 Task: Assign Person0000000158 as Assignee of Child Issue ChildIssue0000000787 of Issue Issue0000000394 in Backlog  in Scrum Project Project0000000079 in Jira. Assign Person0000000158 as Assignee of Child Issue ChildIssue0000000788 of Issue Issue0000000394 in Backlog  in Scrum Project Project0000000079 in Jira. Assign Person0000000158 as Assignee of Child Issue ChildIssue0000000789 of Issue Issue0000000395 in Backlog  in Scrum Project Project0000000079 in Jira. Assign Person0000000158 as Assignee of Child Issue ChildIssue0000000790 of Issue Issue0000000395 in Backlog  in Scrum Project Project0000000079 in Jira. Assign Person0000000159 as Assignee of Child Issue ChildIssue0000000791 of Issue Issue0000000396 in Backlog  in Scrum Project Project0000000080 in Jira
Action: Mouse moved to (61, 221)
Screenshot: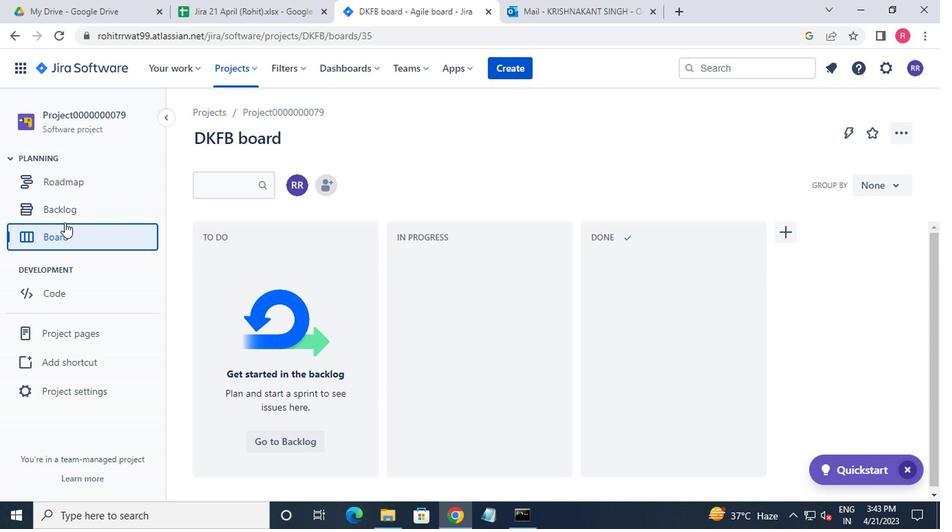 
Action: Mouse pressed left at (61, 221)
Screenshot: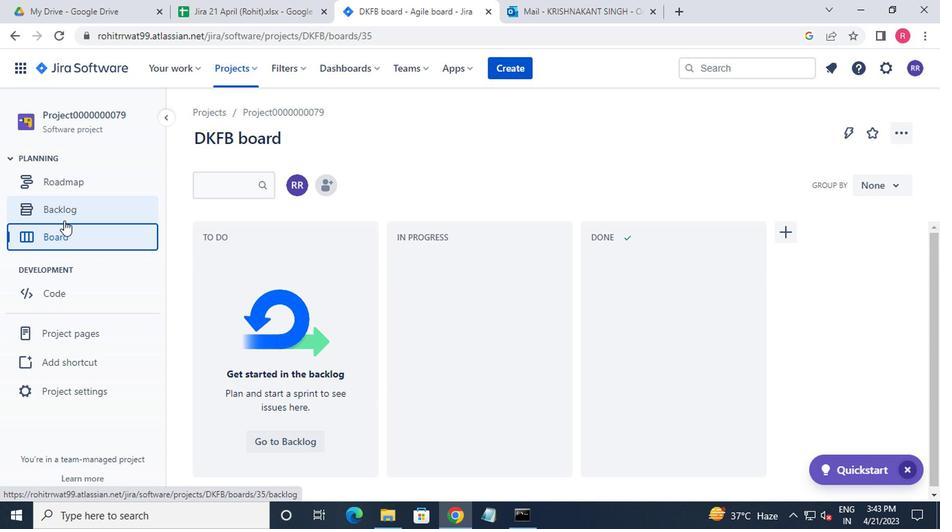 
Action: Mouse moved to (264, 282)
Screenshot: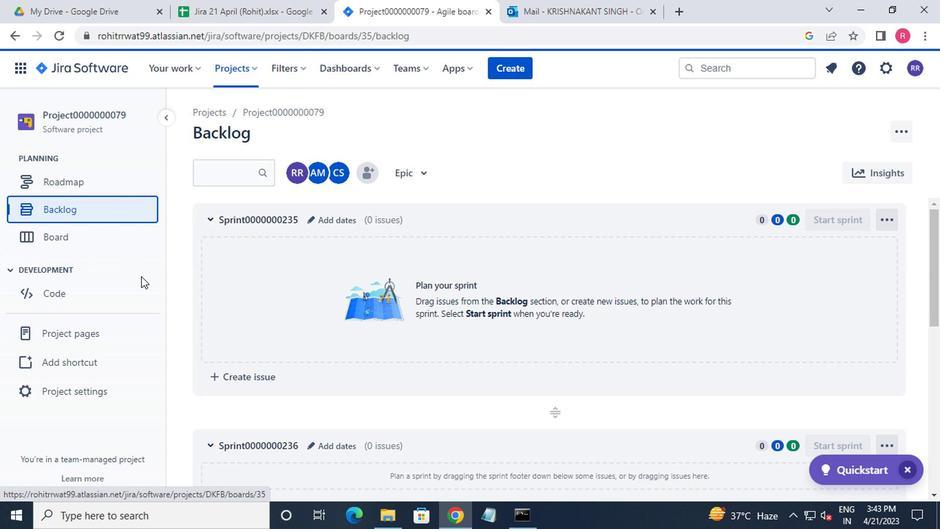 
Action: Mouse scrolled (264, 282) with delta (0, 0)
Screenshot: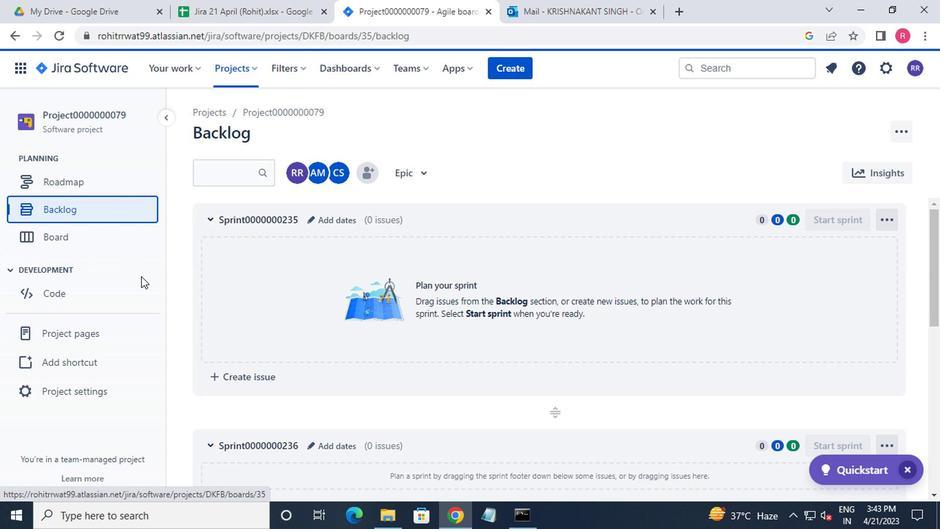 
Action: Mouse moved to (267, 284)
Screenshot: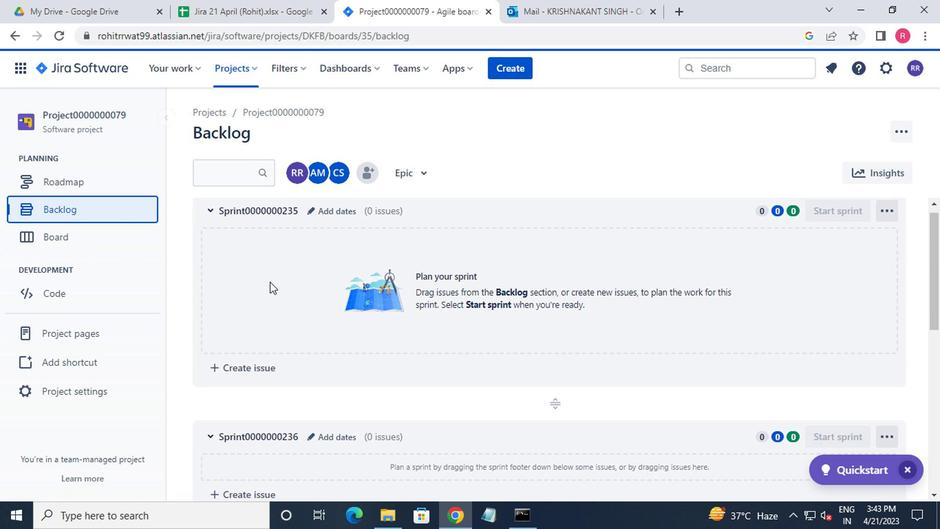 
Action: Mouse scrolled (267, 284) with delta (0, 0)
Screenshot: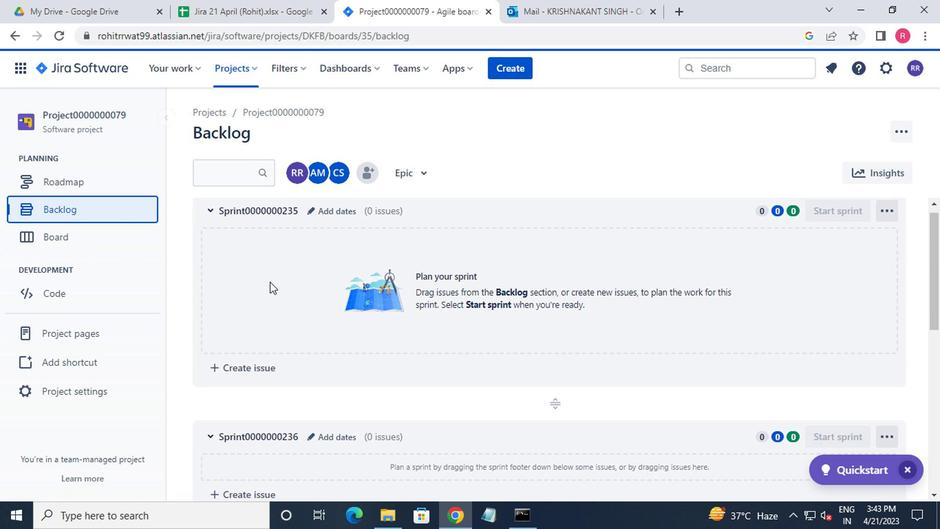 
Action: Mouse moved to (270, 289)
Screenshot: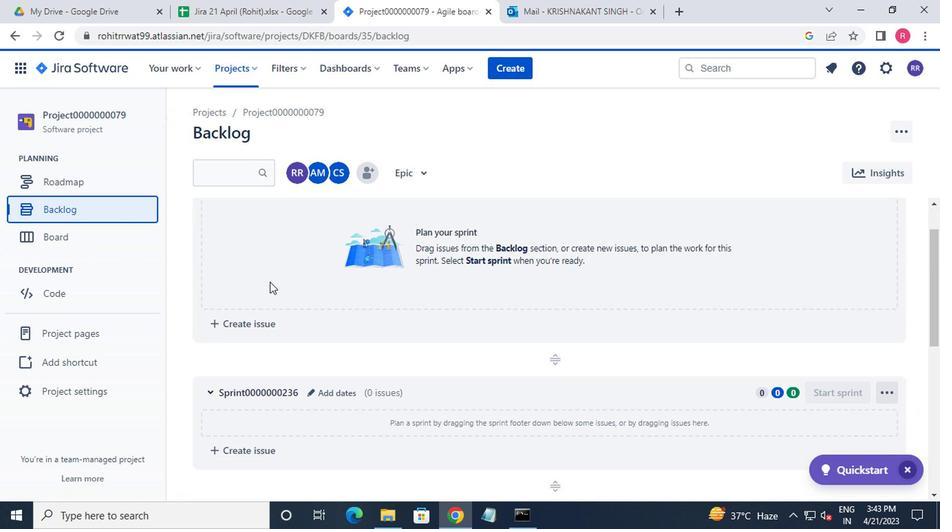 
Action: Mouse scrolled (270, 288) with delta (0, 0)
Screenshot: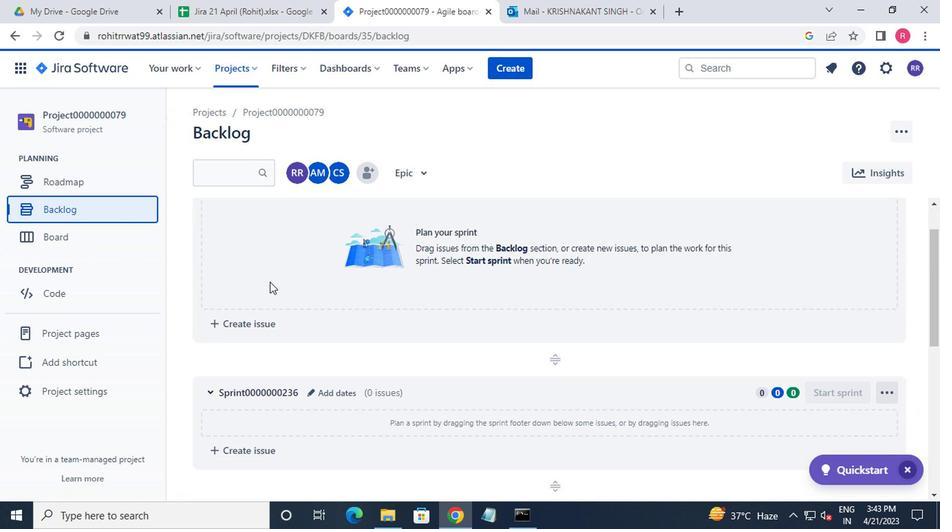 
Action: Mouse moved to (273, 294)
Screenshot: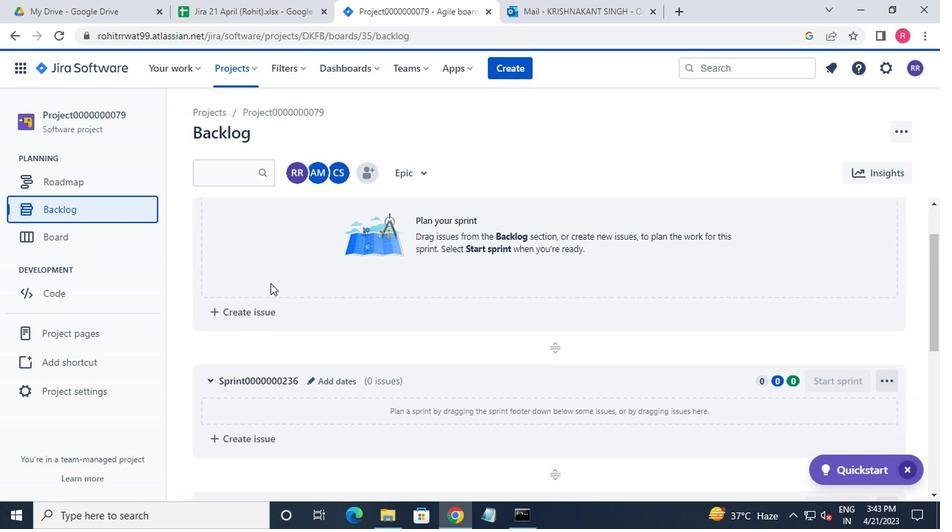 
Action: Mouse scrolled (273, 293) with delta (0, 0)
Screenshot: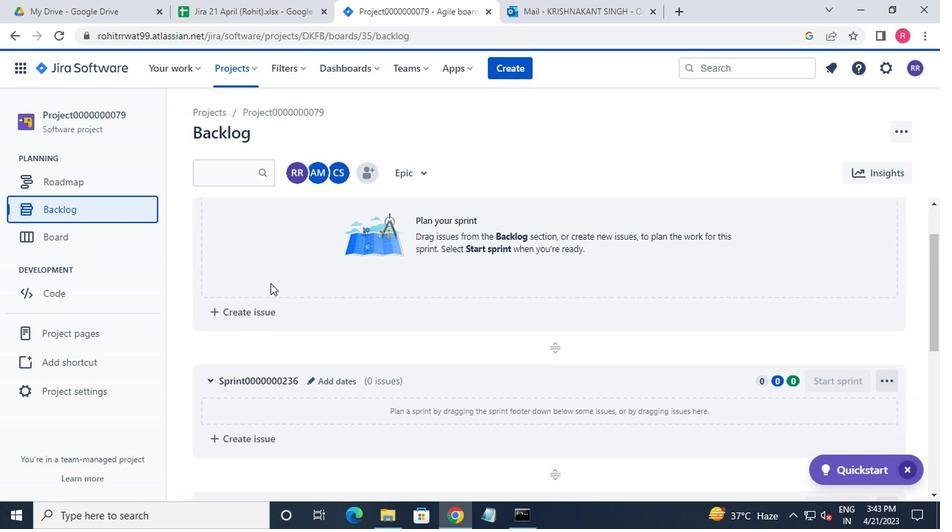 
Action: Mouse moved to (276, 296)
Screenshot: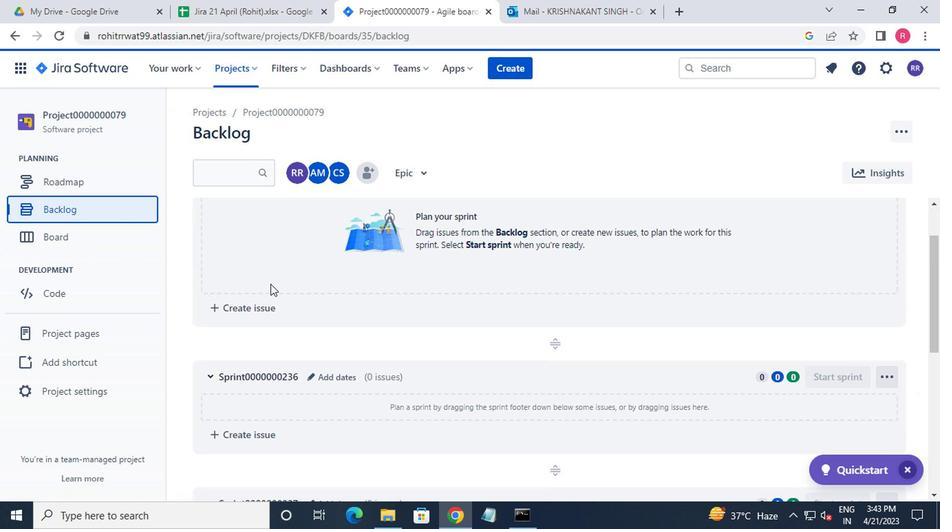 
Action: Mouse scrolled (276, 296) with delta (0, 0)
Screenshot: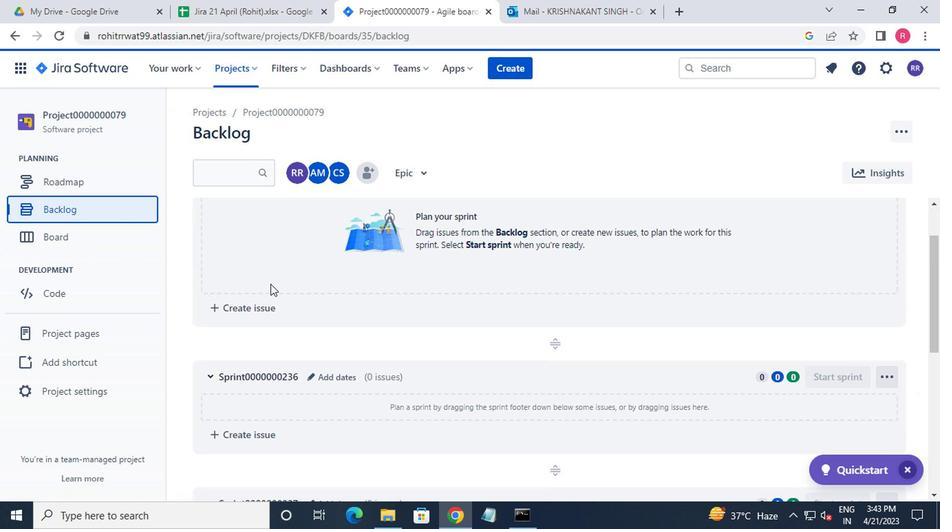 
Action: Mouse moved to (280, 301)
Screenshot: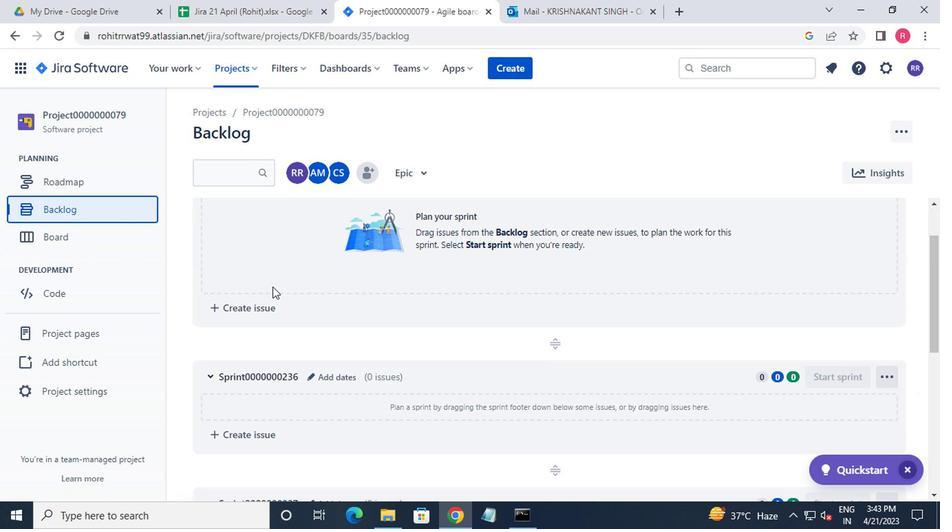 
Action: Mouse scrolled (280, 301) with delta (0, 0)
Screenshot: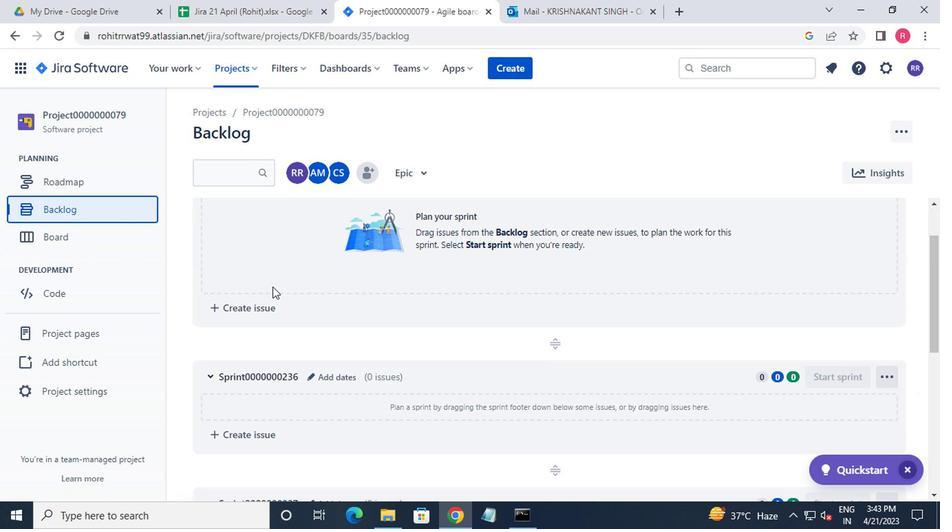 
Action: Mouse moved to (455, 396)
Screenshot: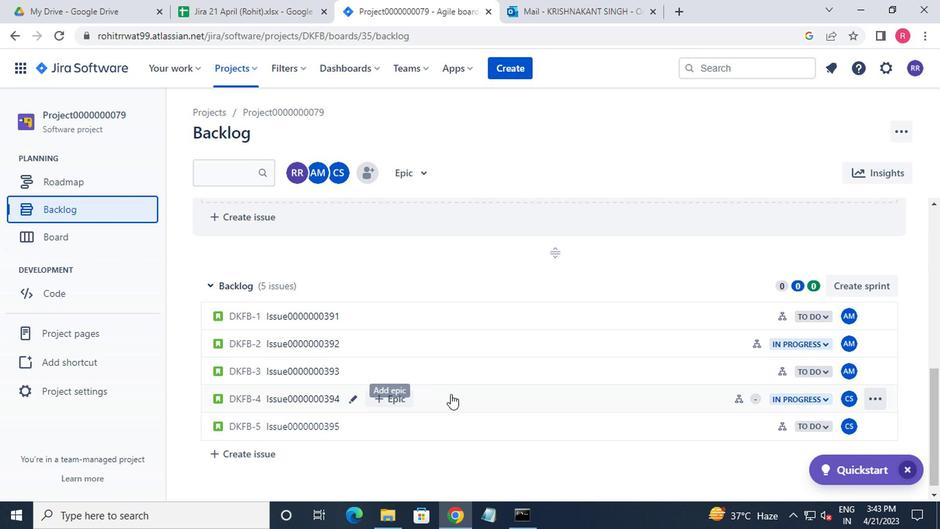 
Action: Mouse pressed left at (455, 396)
Screenshot: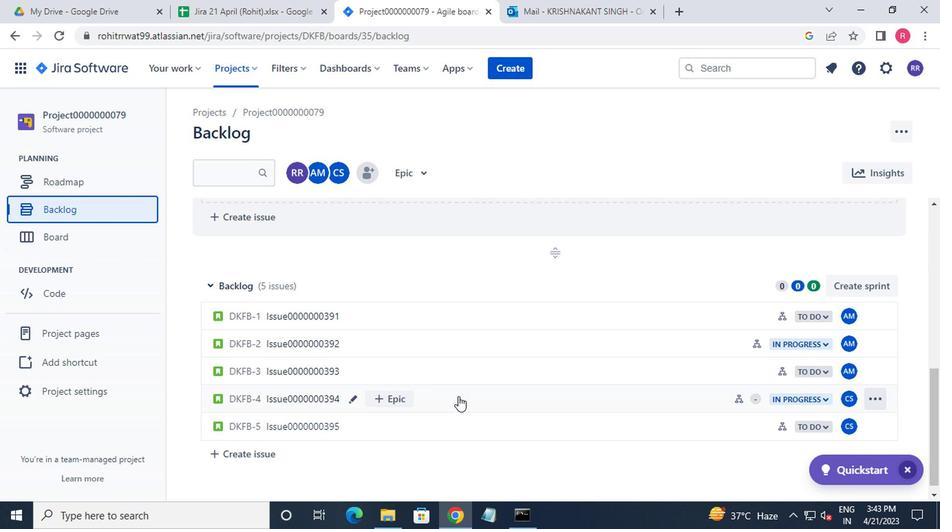
Action: Mouse moved to (698, 277)
Screenshot: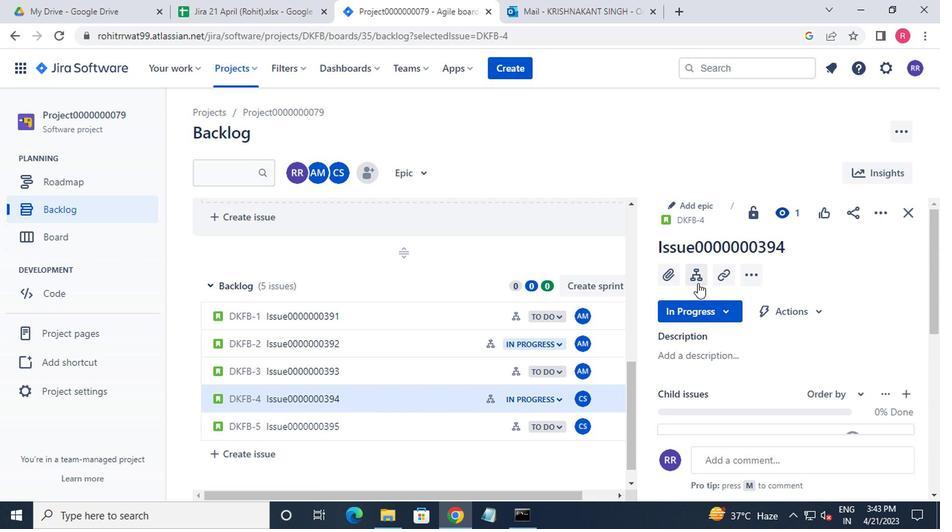 
Action: Mouse pressed left at (698, 277)
Screenshot: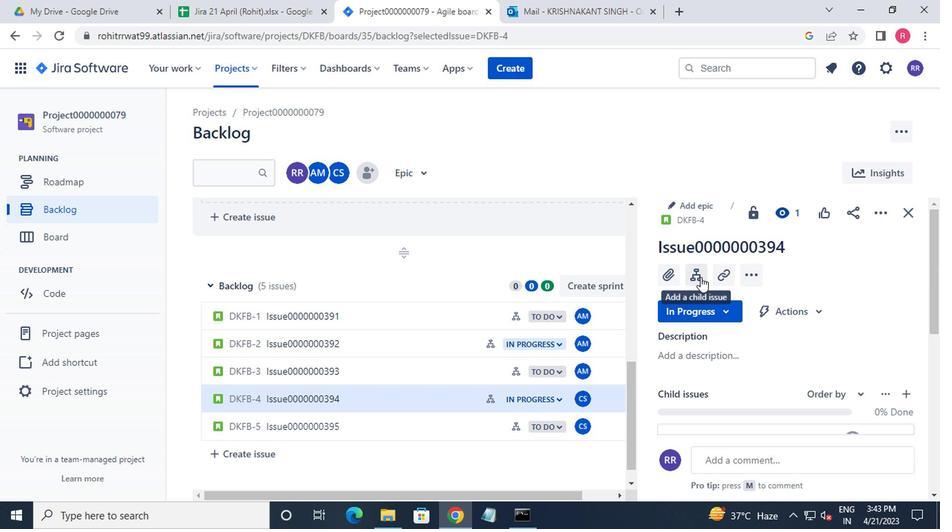 
Action: Mouse moved to (855, 279)
Screenshot: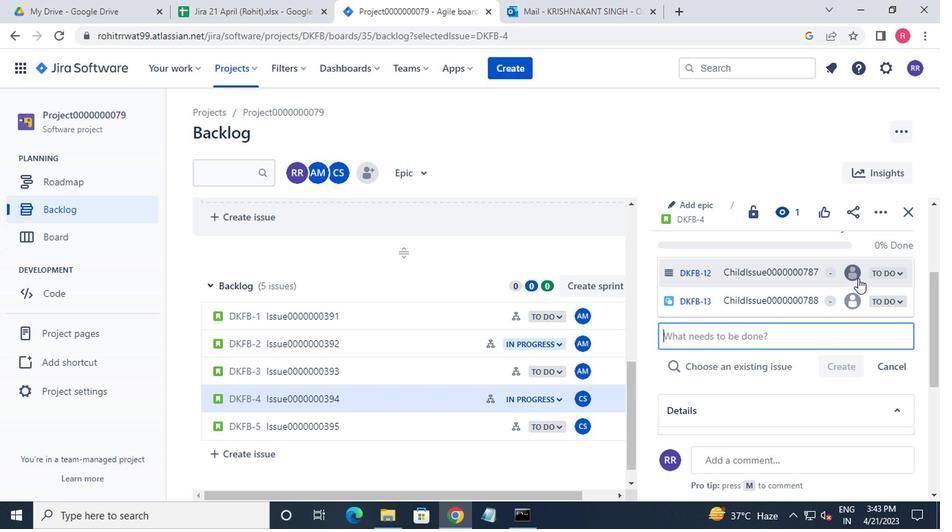 
Action: Mouse pressed left at (855, 279)
Screenshot: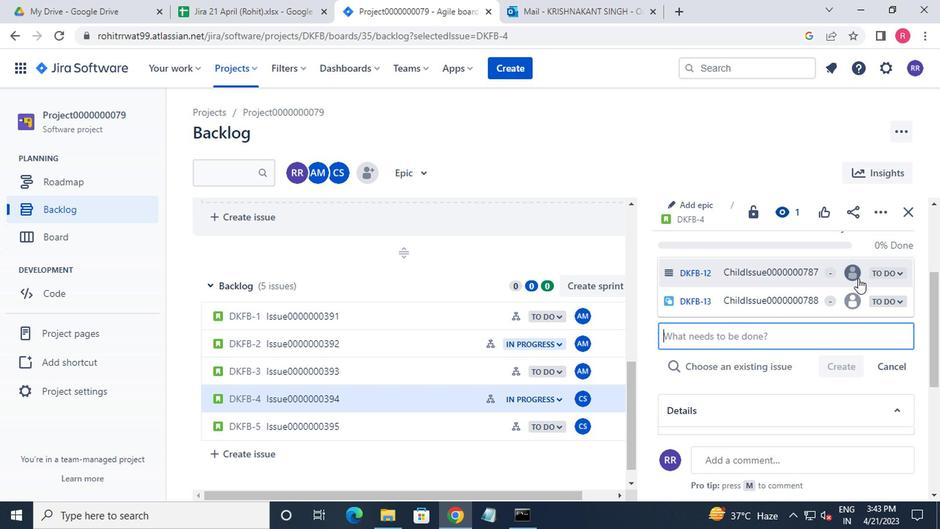 
Action: Mouse moved to (745, 323)
Screenshot: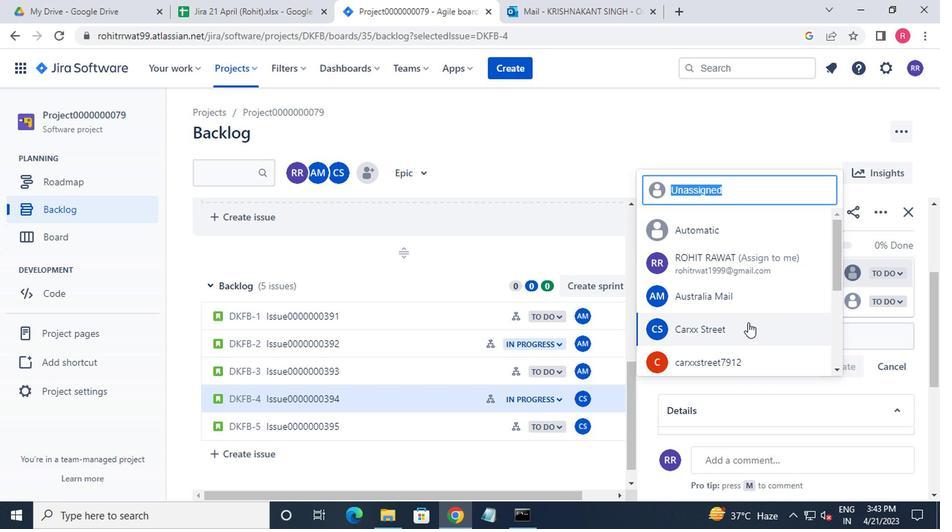 
Action: Mouse pressed left at (745, 323)
Screenshot: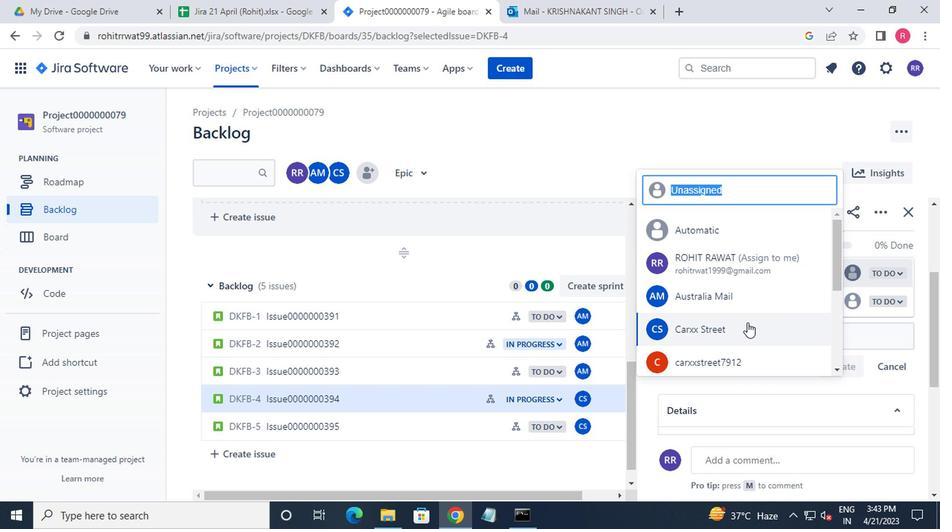 
Action: Mouse moved to (844, 303)
Screenshot: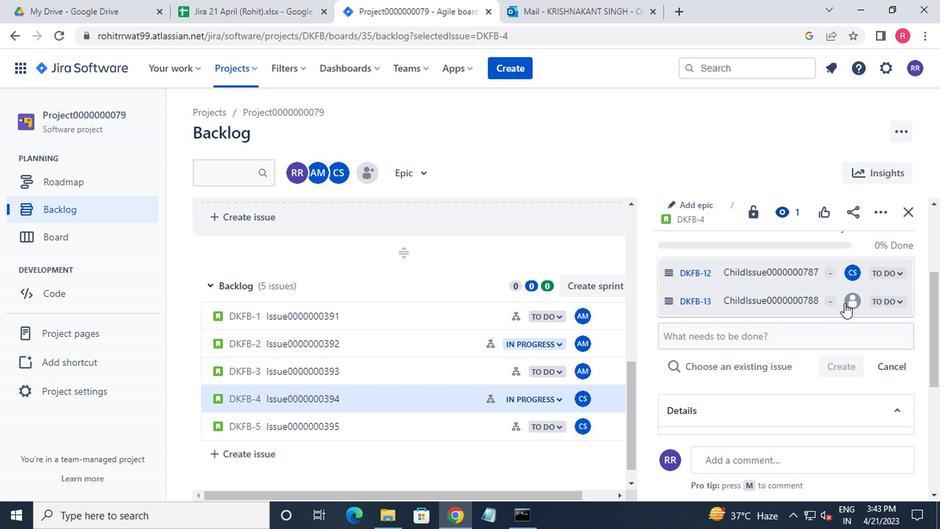 
Action: Mouse pressed left at (844, 303)
Screenshot: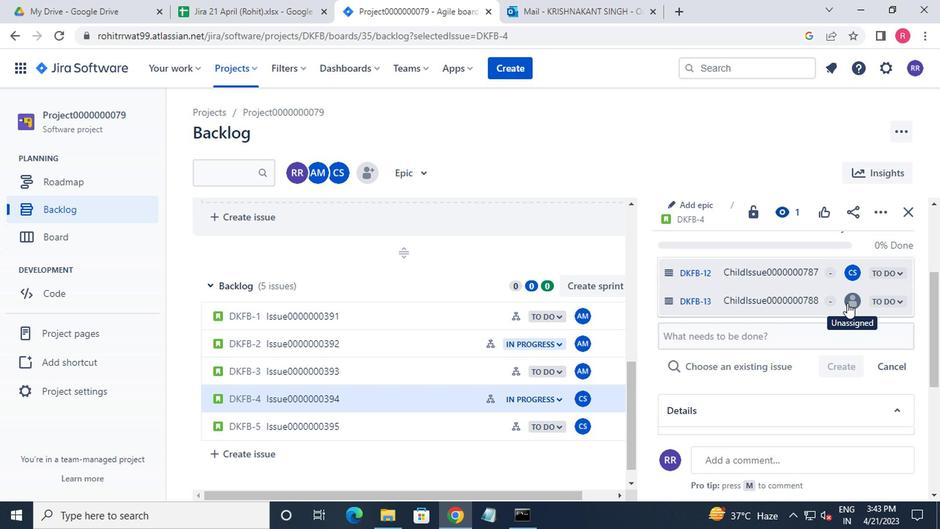 
Action: Mouse moved to (736, 353)
Screenshot: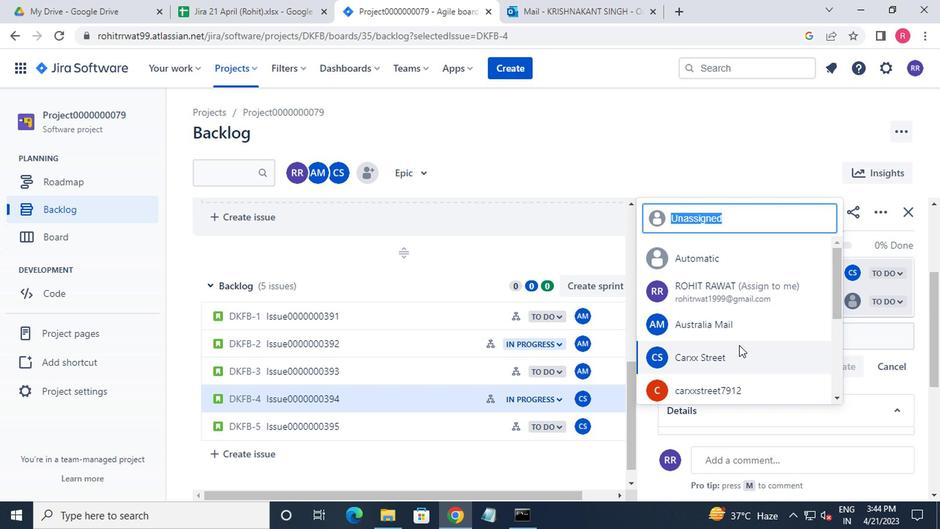 
Action: Mouse pressed left at (736, 353)
Screenshot: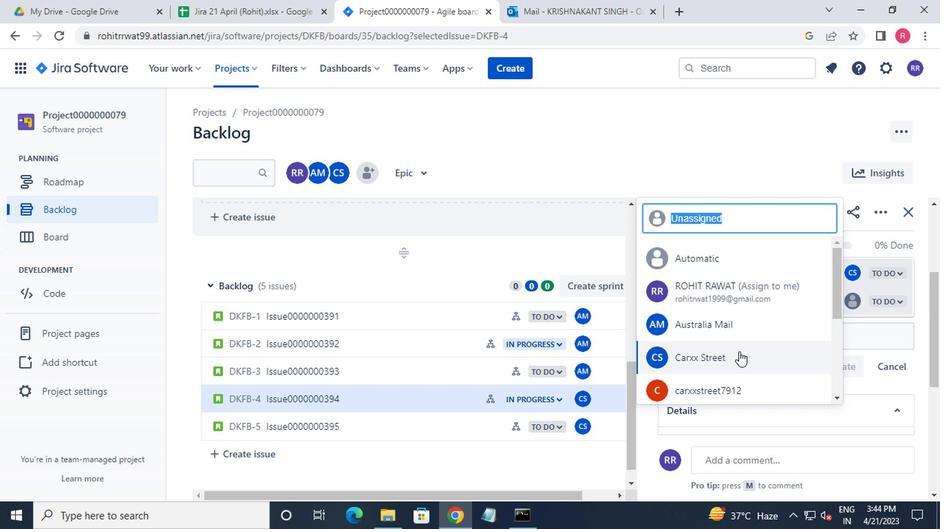 
Action: Mouse moved to (439, 421)
Screenshot: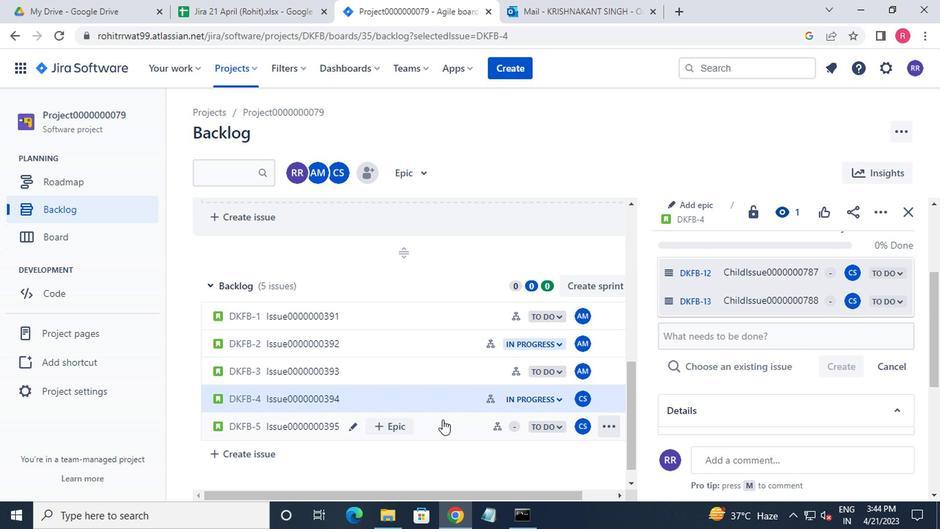 
Action: Mouse pressed left at (439, 421)
Screenshot: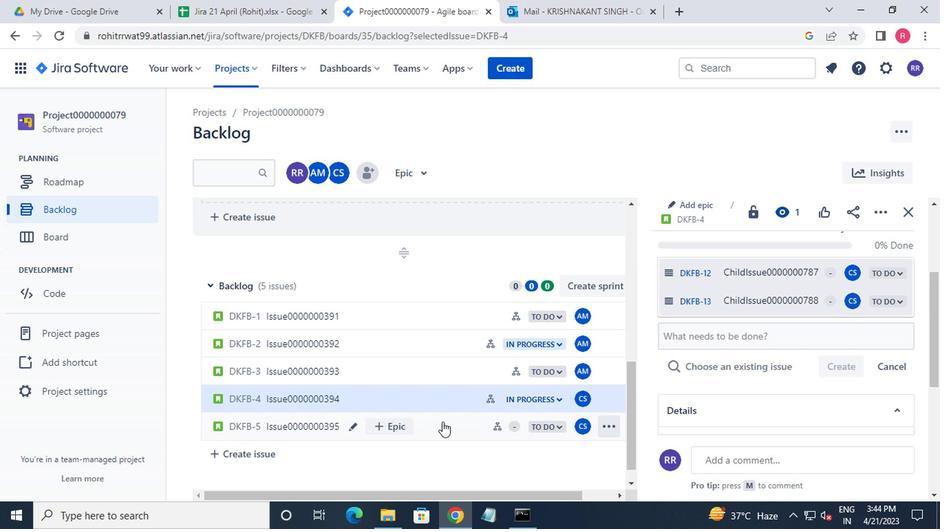 
Action: Mouse moved to (694, 285)
Screenshot: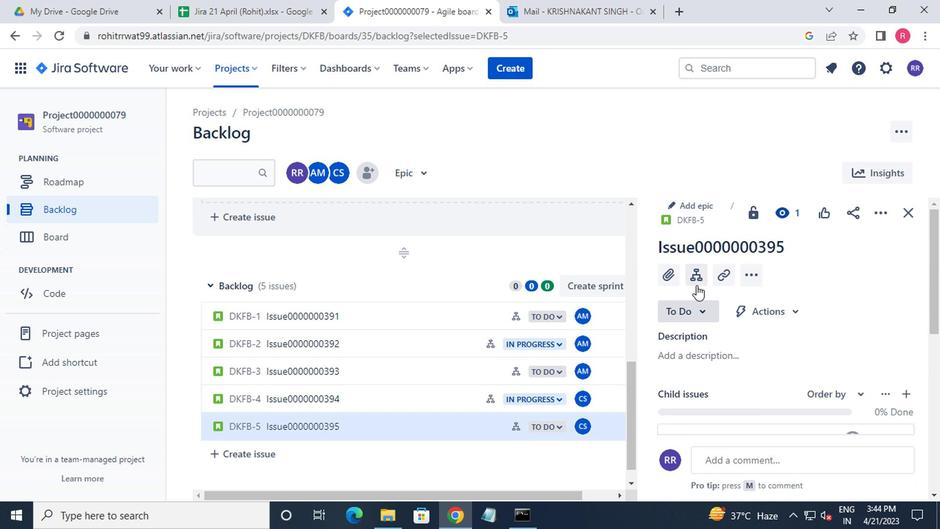 
Action: Mouse pressed left at (694, 285)
Screenshot: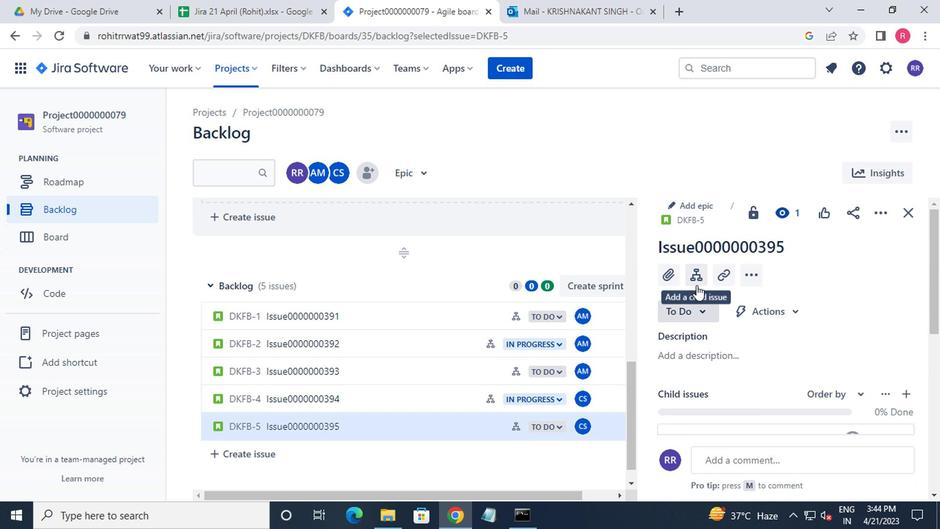 
Action: Mouse moved to (853, 275)
Screenshot: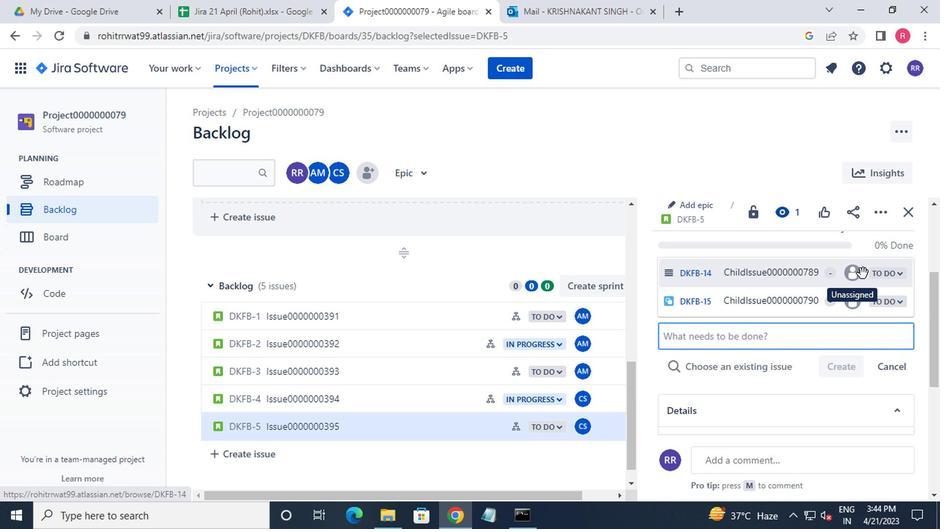 
Action: Mouse pressed left at (853, 275)
Screenshot: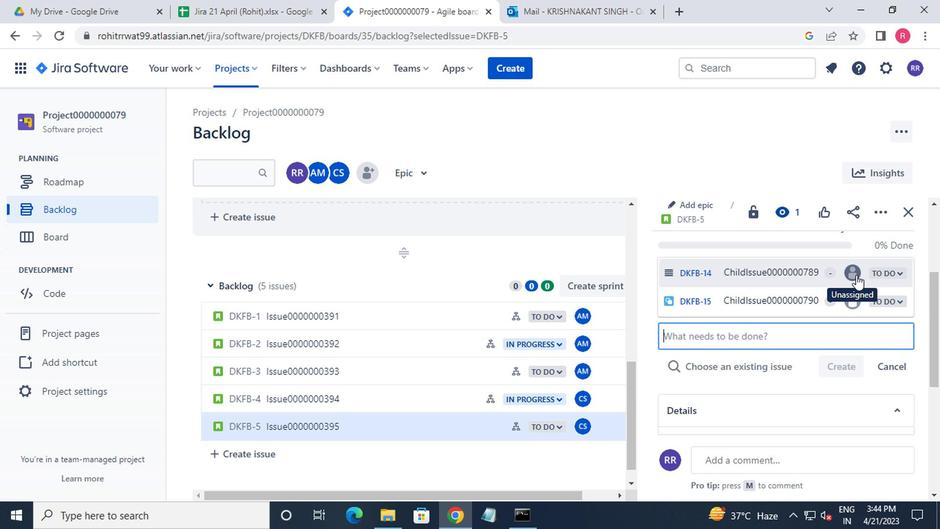 
Action: Mouse moved to (755, 332)
Screenshot: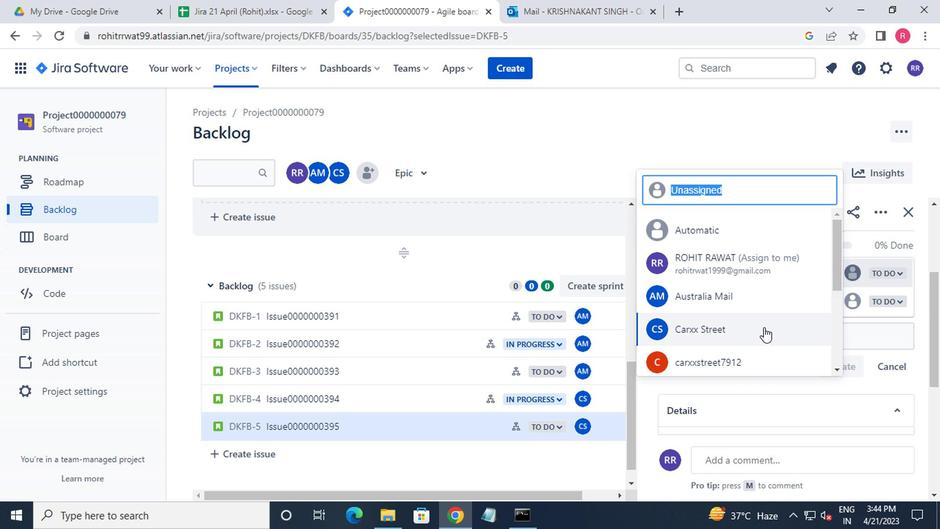 
Action: Mouse pressed left at (755, 332)
Screenshot: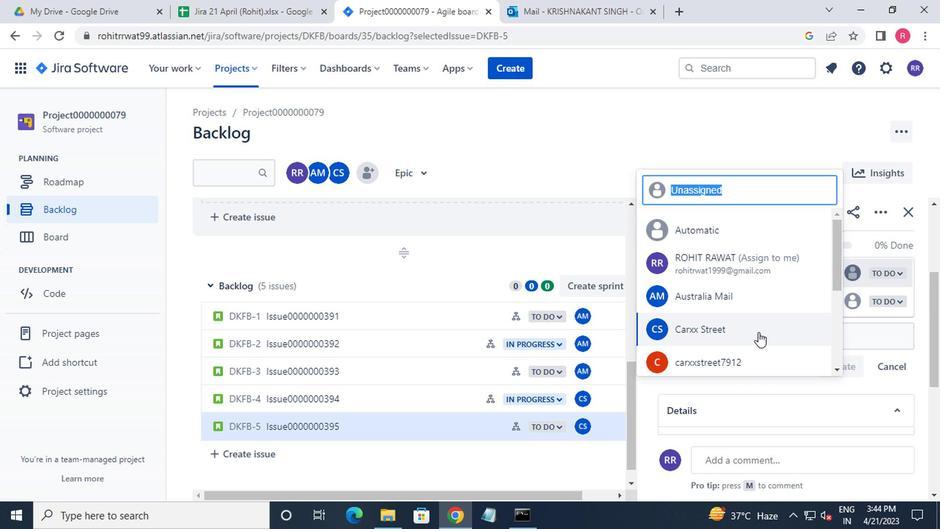 
Action: Mouse moved to (856, 308)
Screenshot: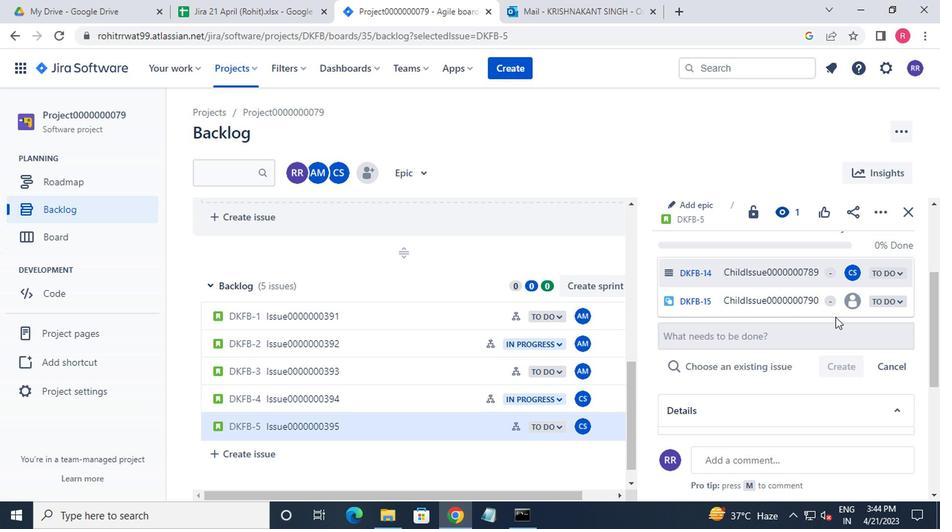 
Action: Mouse pressed left at (856, 308)
Screenshot: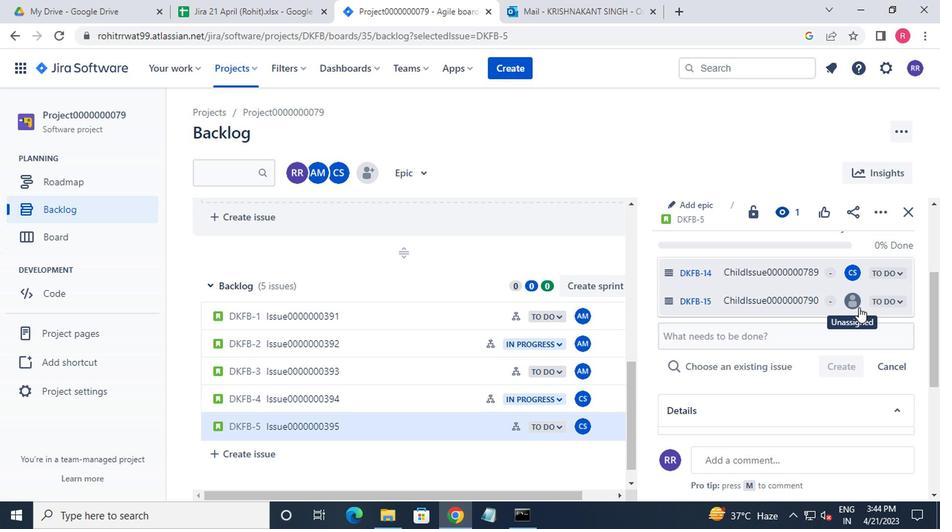 
Action: Mouse moved to (738, 356)
Screenshot: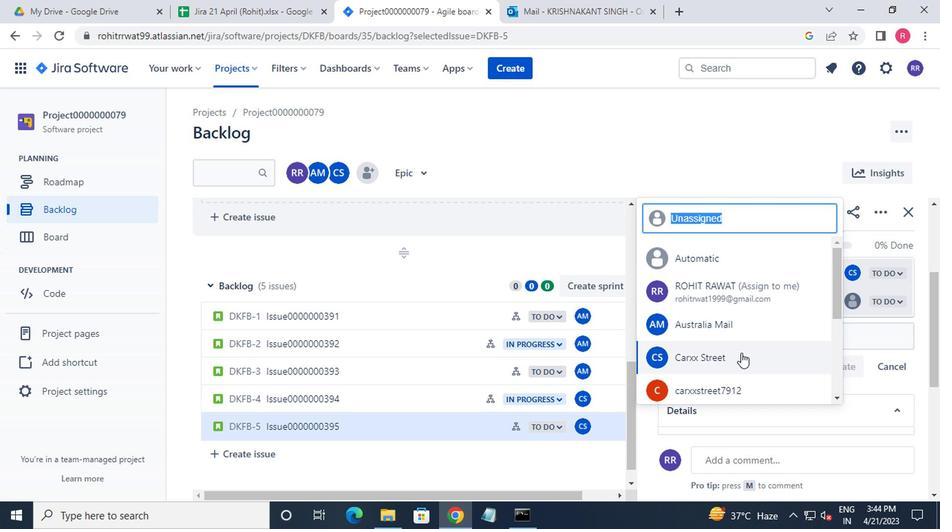 
Action: Mouse pressed left at (738, 356)
Screenshot: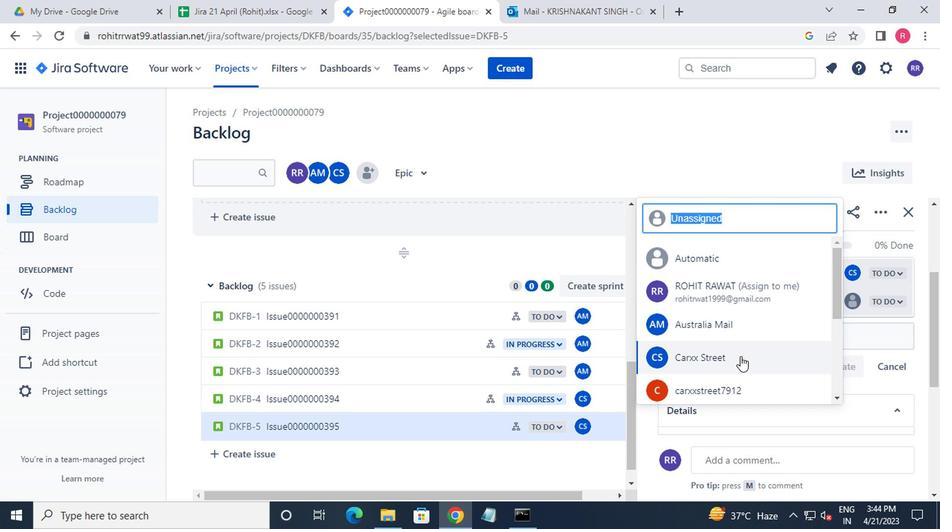 
Action: Mouse moved to (239, 73)
Screenshot: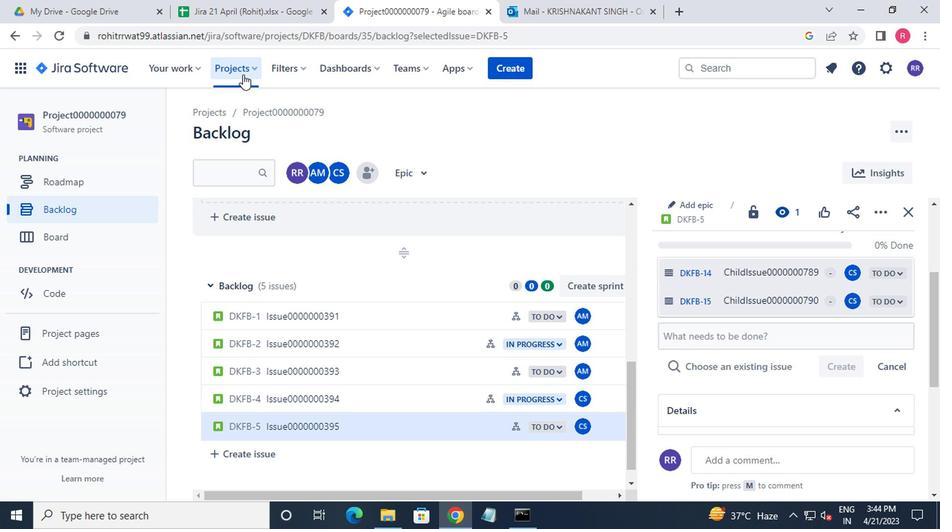 
Action: Mouse pressed left at (239, 73)
Screenshot: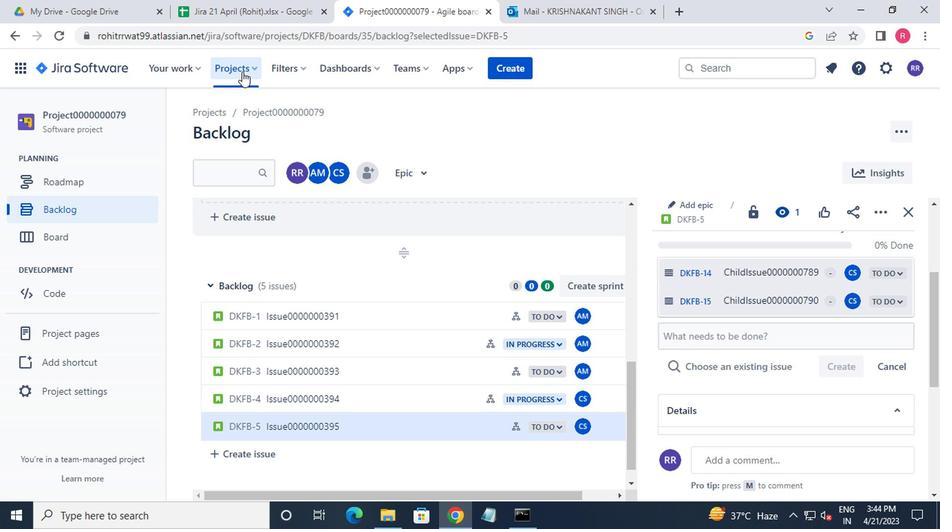 
Action: Mouse moved to (285, 155)
Screenshot: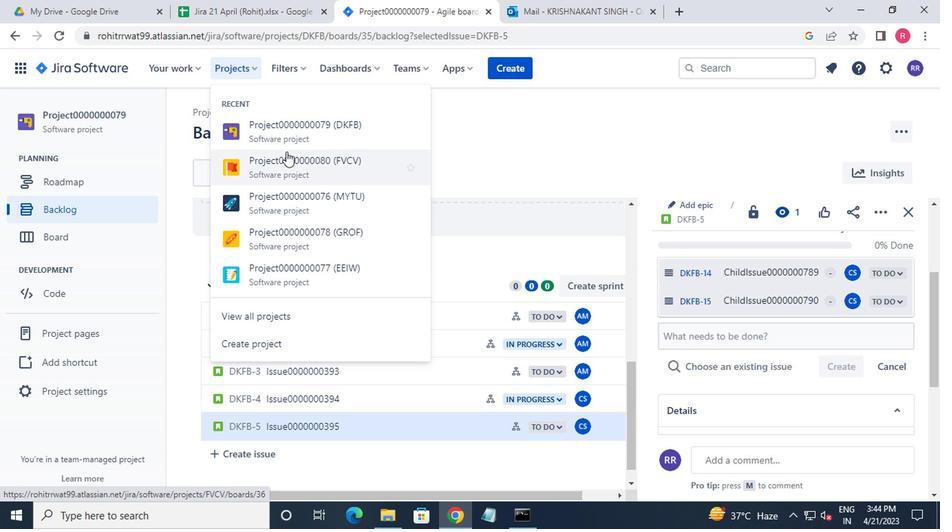 
Action: Mouse pressed left at (285, 155)
Screenshot: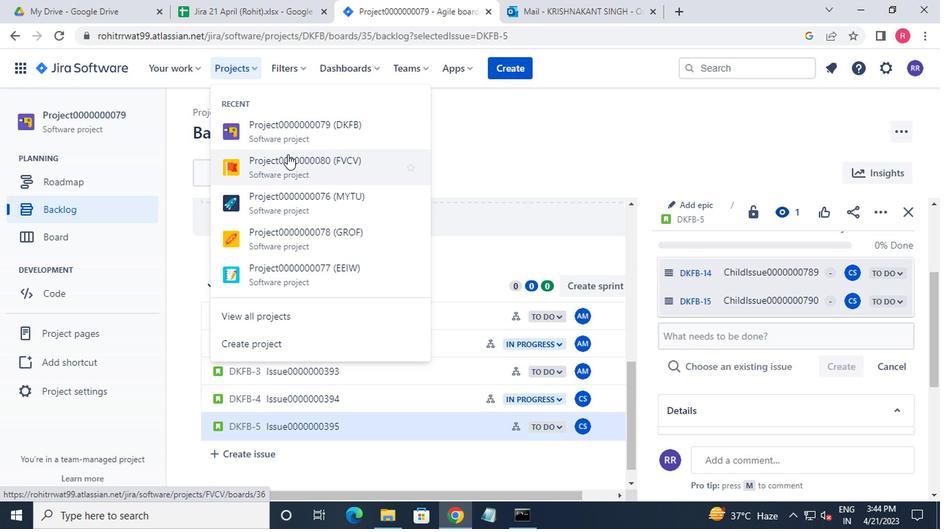 
Action: Mouse moved to (111, 205)
Screenshot: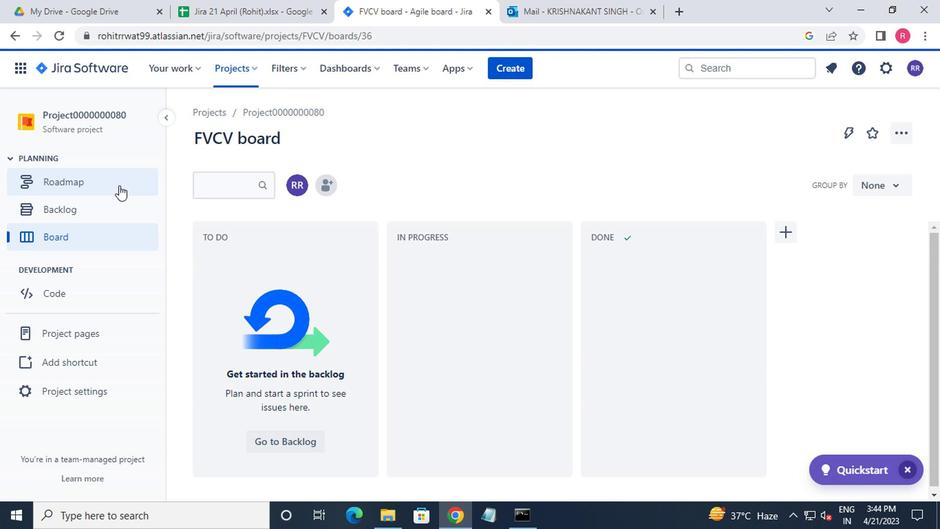 
Action: Mouse pressed left at (111, 205)
Screenshot: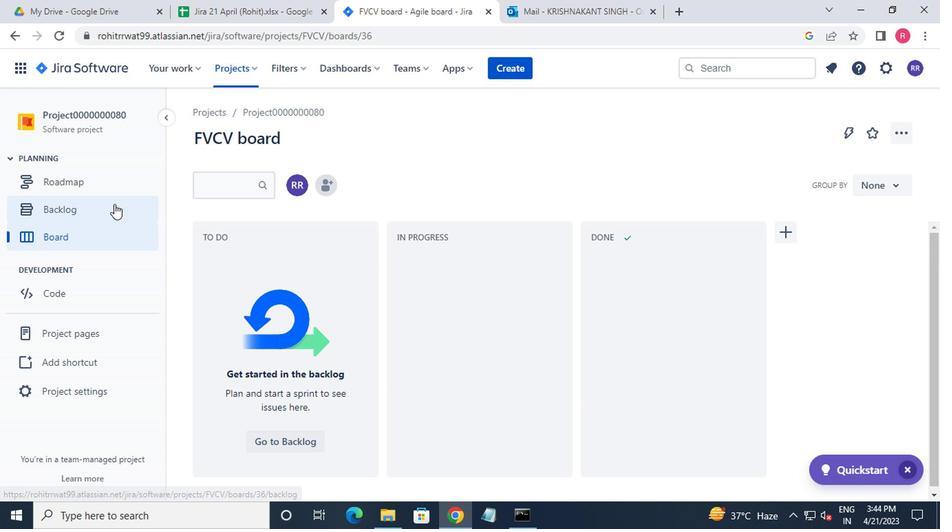 
Action: Mouse moved to (315, 248)
Screenshot: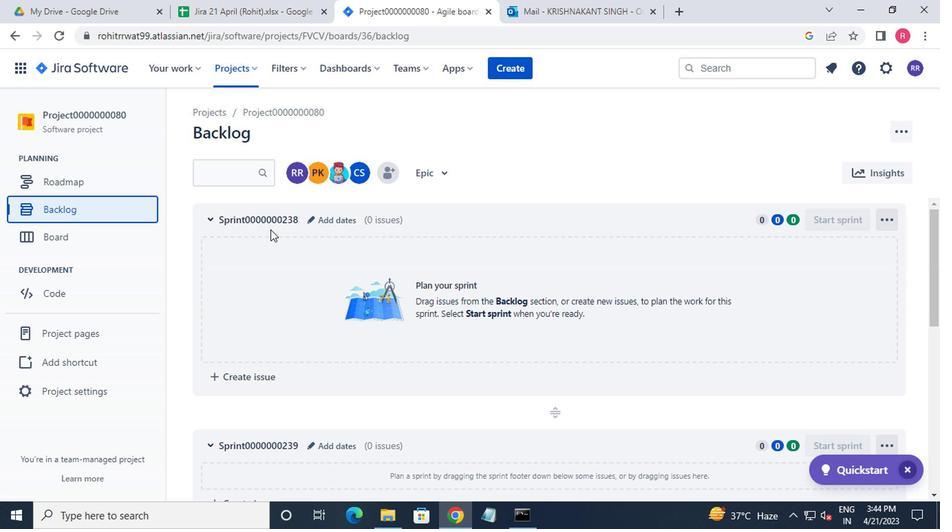 
Action: Mouse scrolled (315, 248) with delta (0, 0)
Screenshot: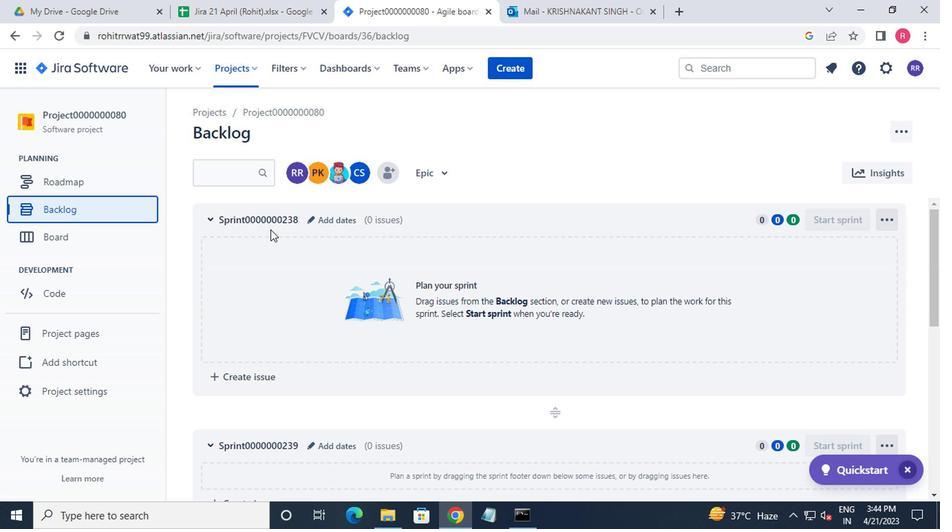 
Action: Mouse moved to (350, 257)
Screenshot: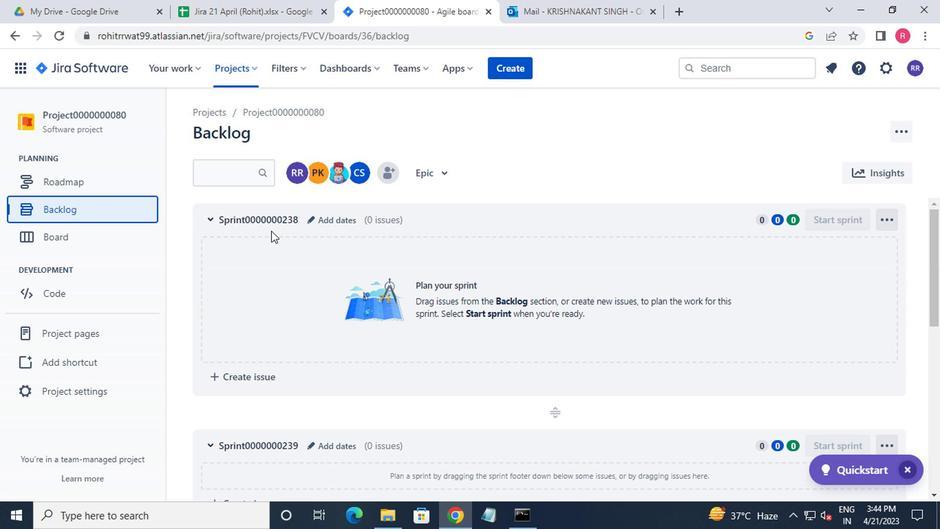 
Action: Mouse scrolled (350, 256) with delta (0, 0)
Screenshot: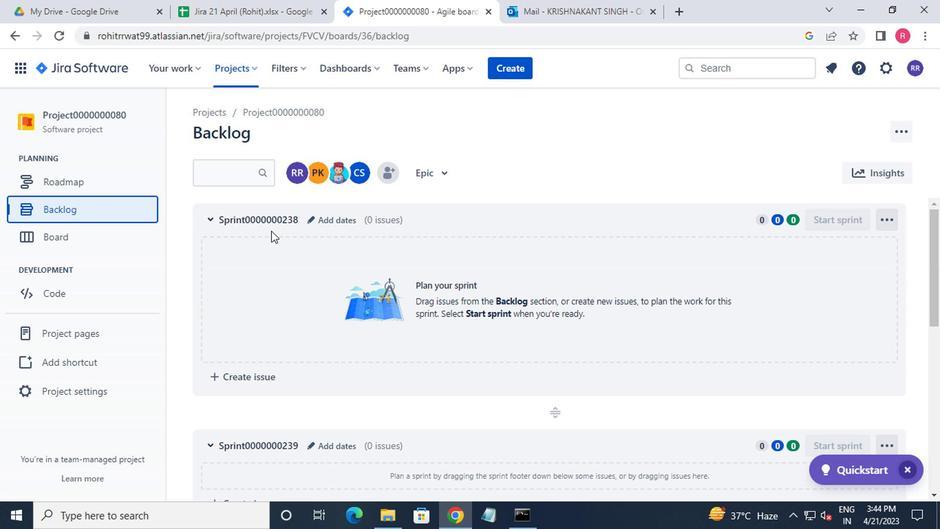 
Action: Mouse moved to (384, 262)
Screenshot: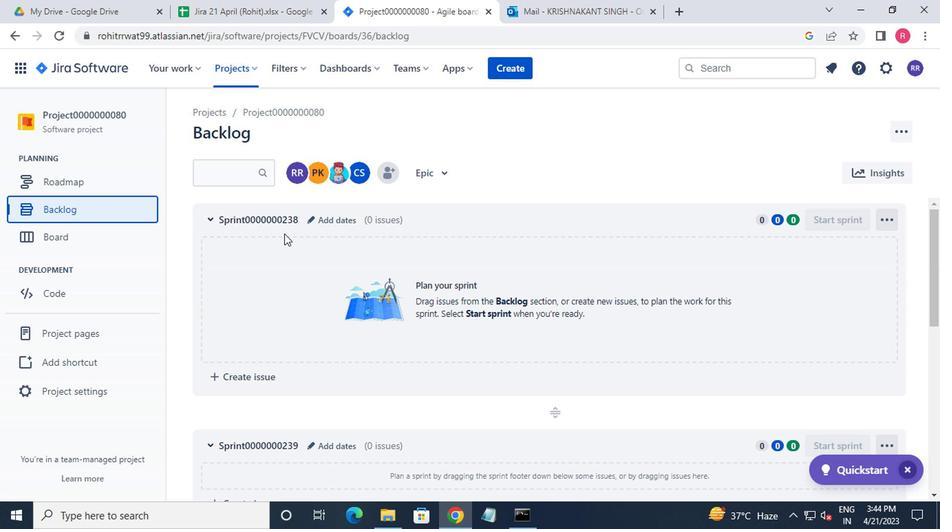 
Action: Mouse scrolled (384, 262) with delta (0, 0)
Screenshot: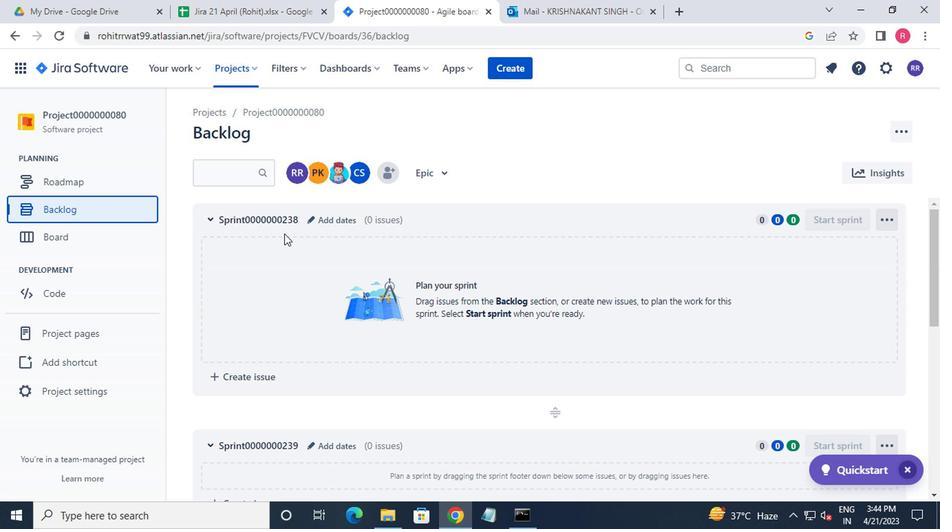 
Action: Mouse moved to (412, 266)
Screenshot: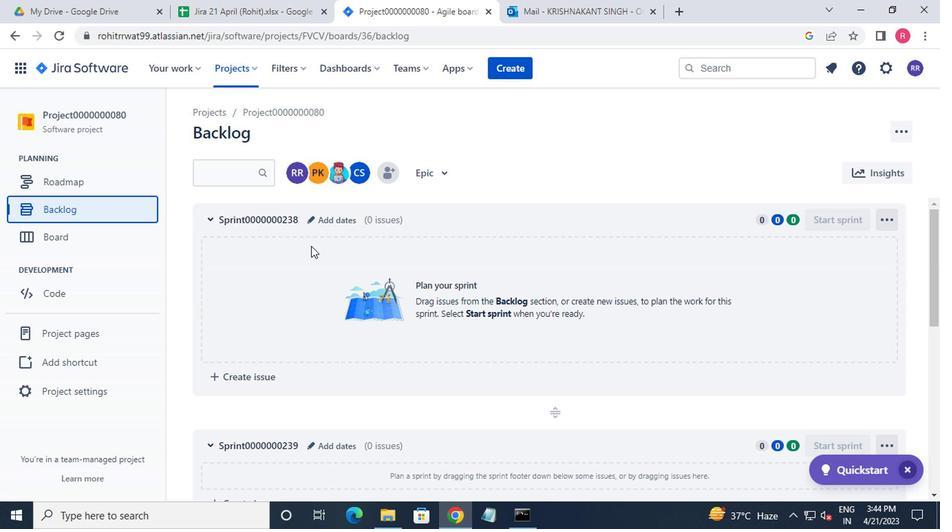 
Action: Mouse scrolled (412, 265) with delta (0, 0)
Screenshot: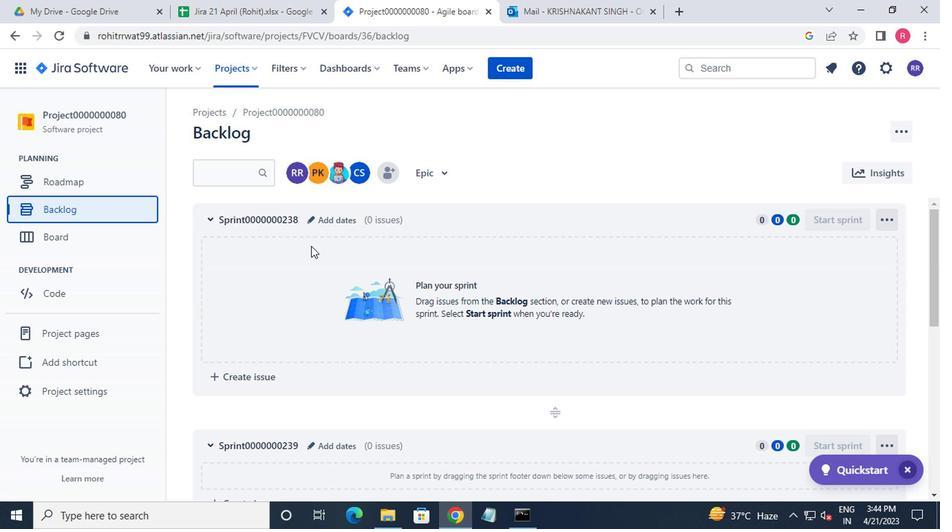 
Action: Mouse moved to (452, 275)
Screenshot: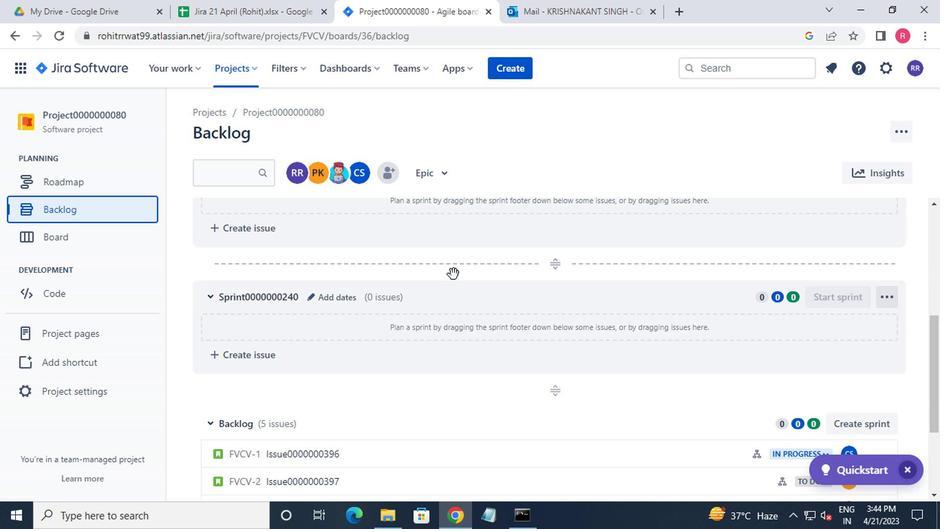 
Action: Mouse scrolled (452, 274) with delta (0, 0)
Screenshot: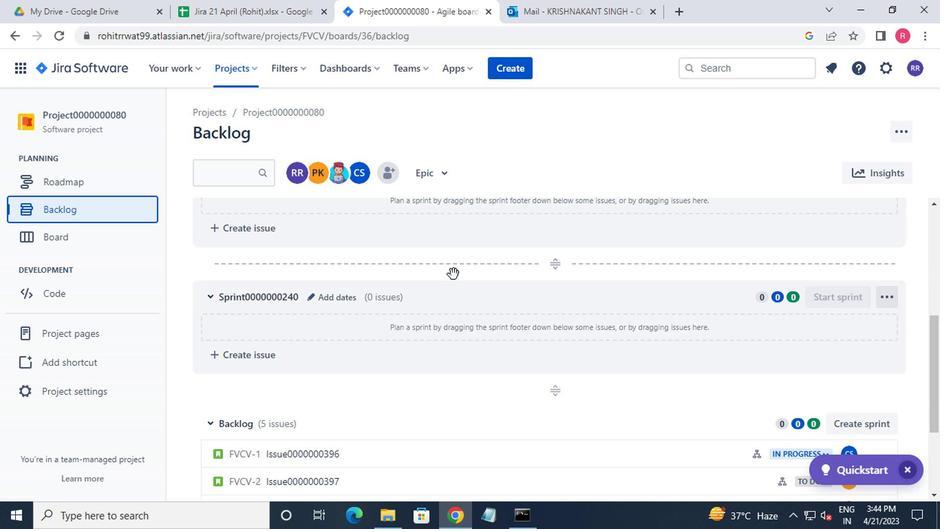 
Action: Mouse moved to (453, 275)
Screenshot: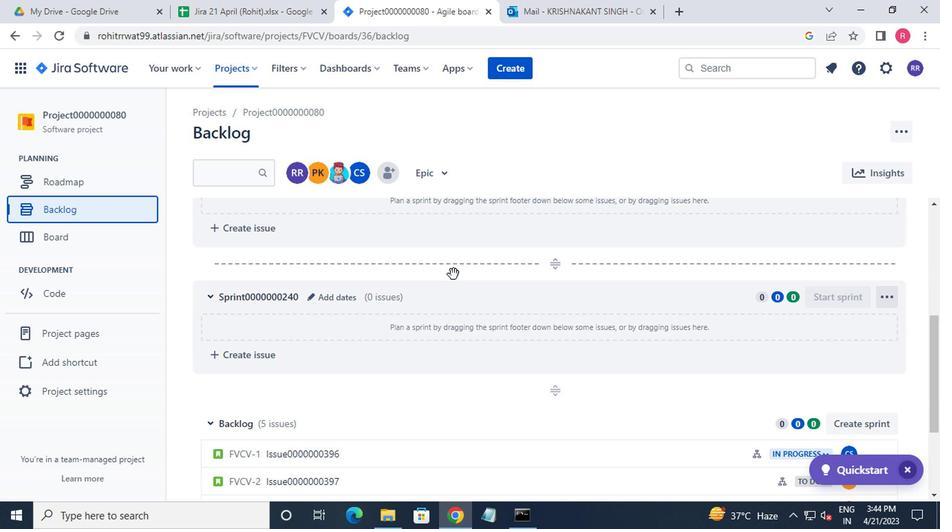 
Action: Mouse scrolled (453, 275) with delta (0, 0)
Screenshot: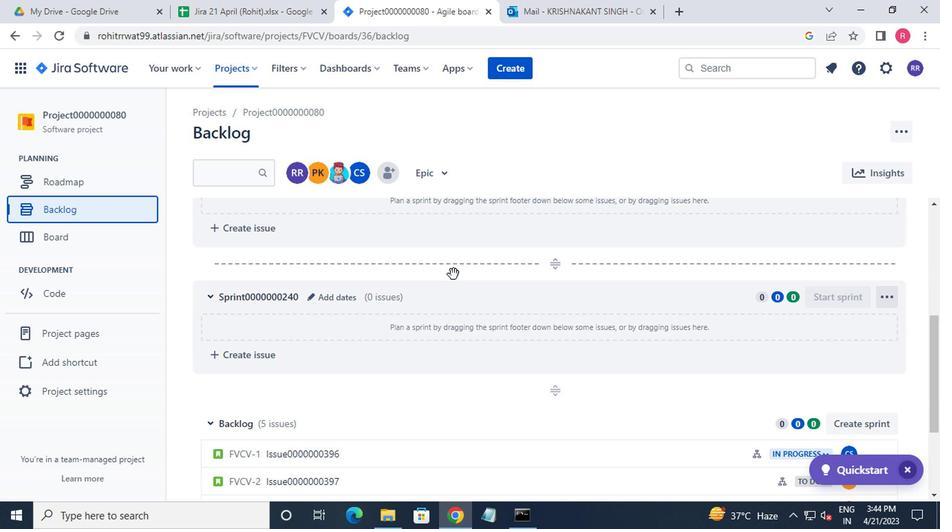 
Action: Mouse moved to (457, 277)
Screenshot: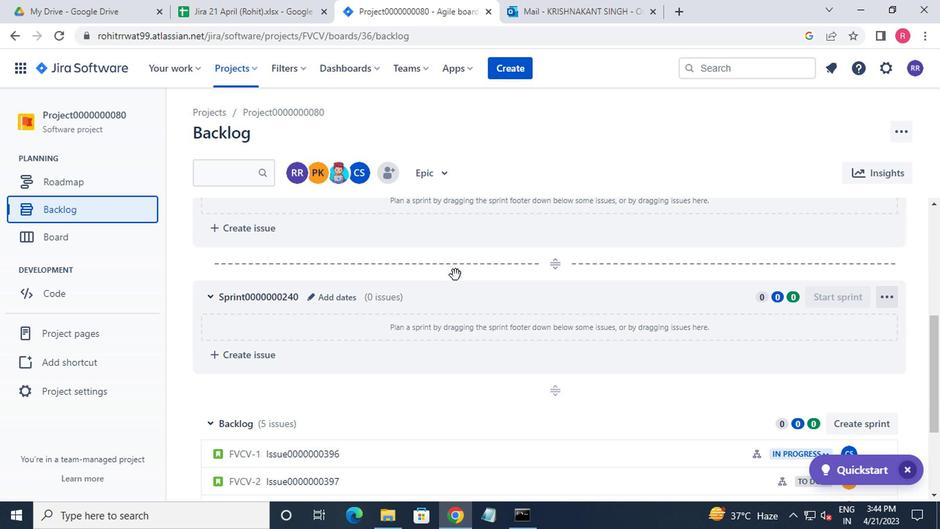 
Action: Mouse scrolled (457, 276) with delta (0, 0)
Screenshot: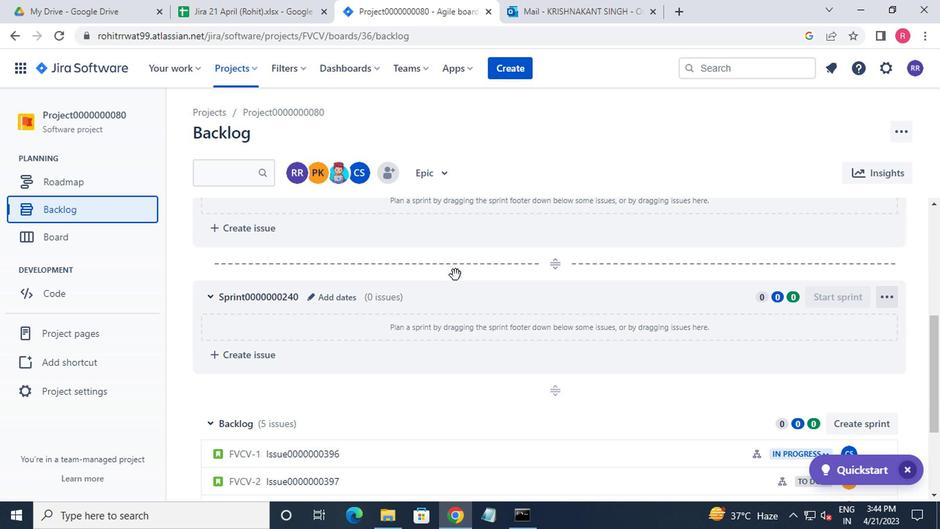 
Action: Mouse moved to (525, 304)
Screenshot: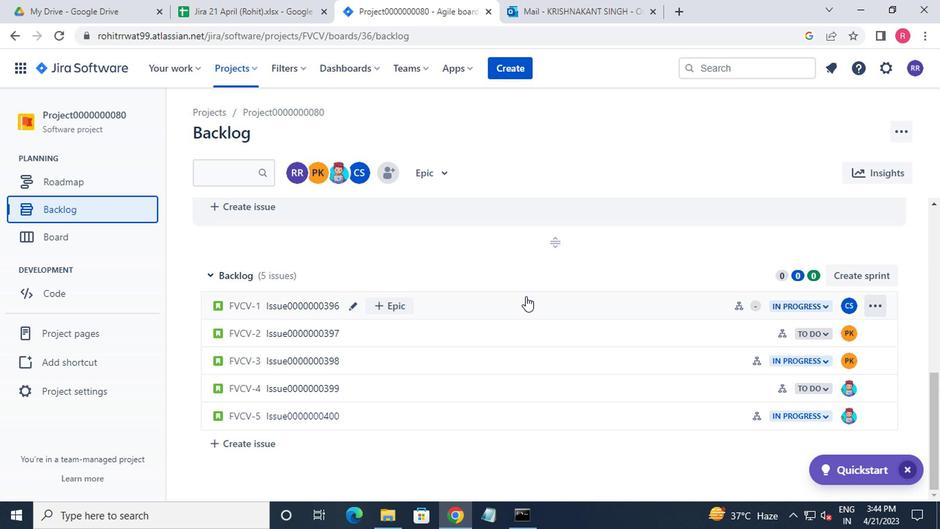 
Action: Mouse pressed left at (525, 304)
Screenshot: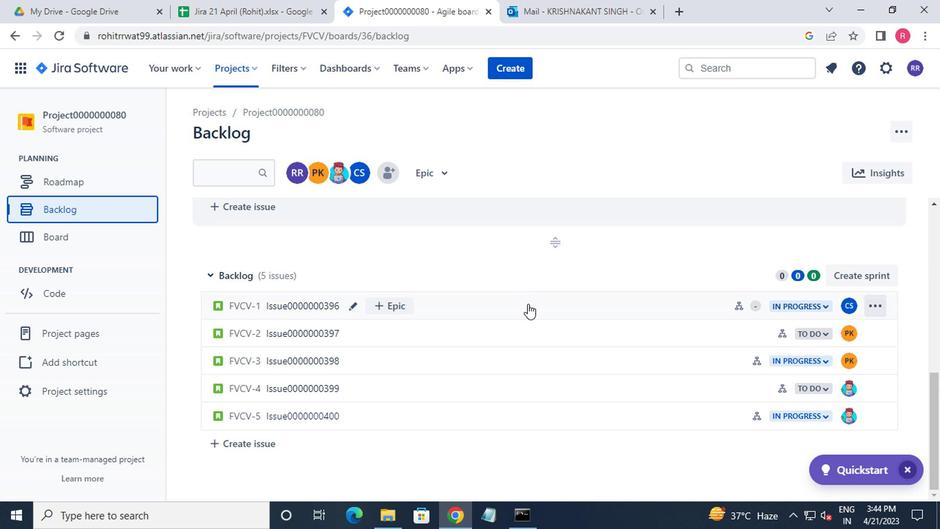 
Action: Mouse moved to (698, 275)
Screenshot: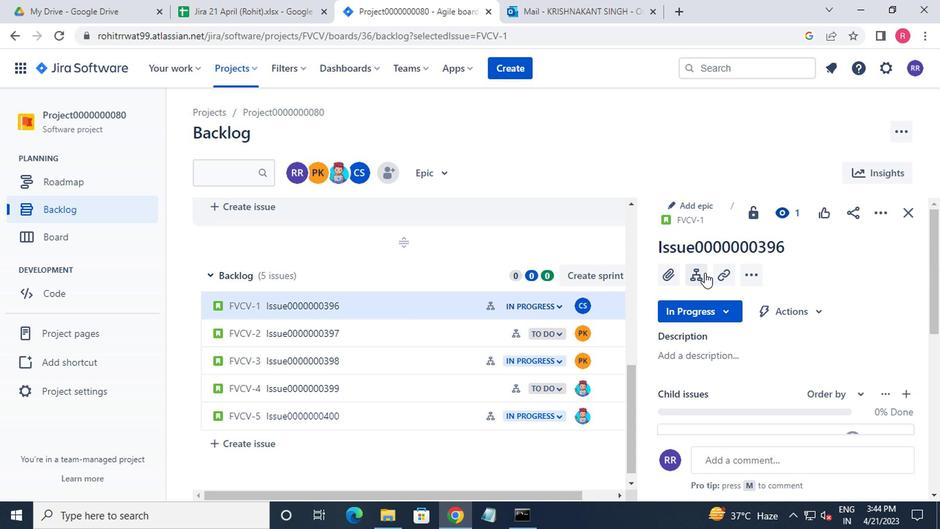 
Action: Mouse pressed left at (698, 275)
Screenshot: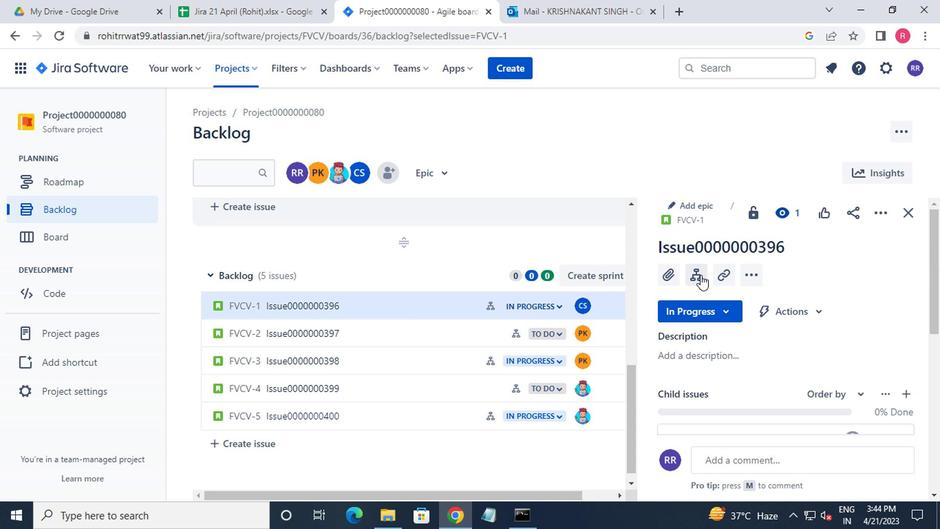 
Action: Mouse moved to (845, 274)
Screenshot: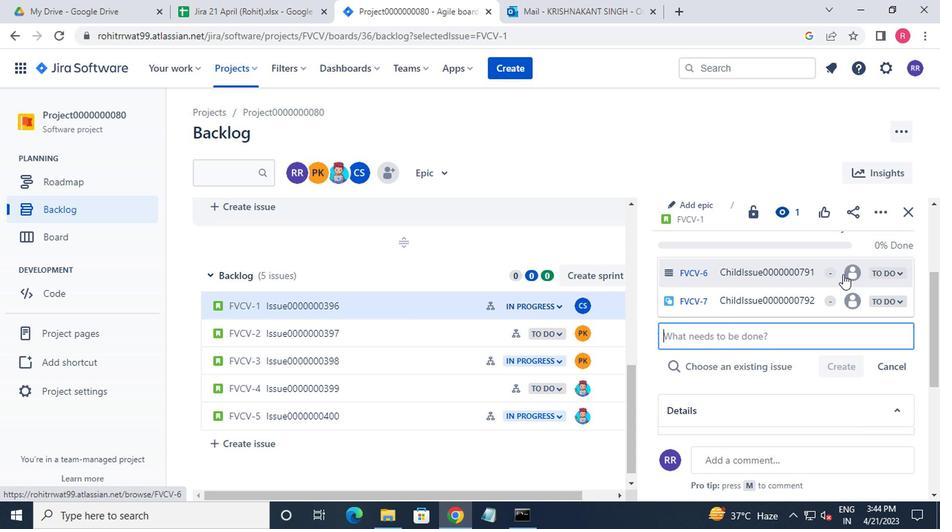 
Action: Mouse pressed left at (845, 274)
Screenshot: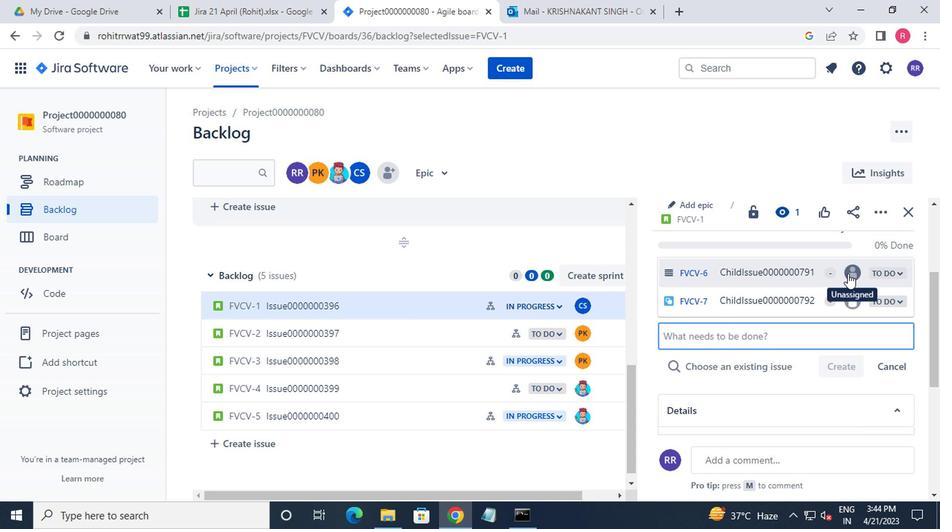 
Action: Mouse moved to (735, 299)
Screenshot: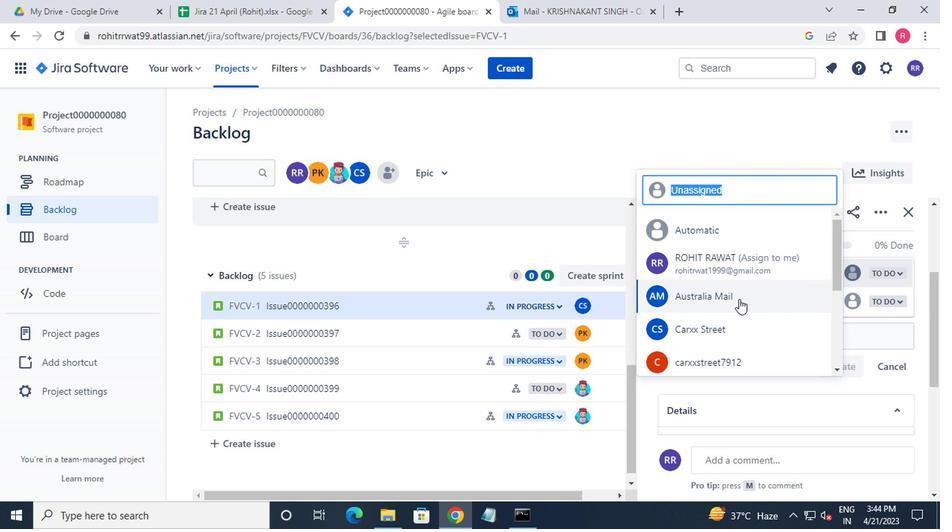 
Action: Mouse scrolled (735, 299) with delta (0, 0)
Screenshot: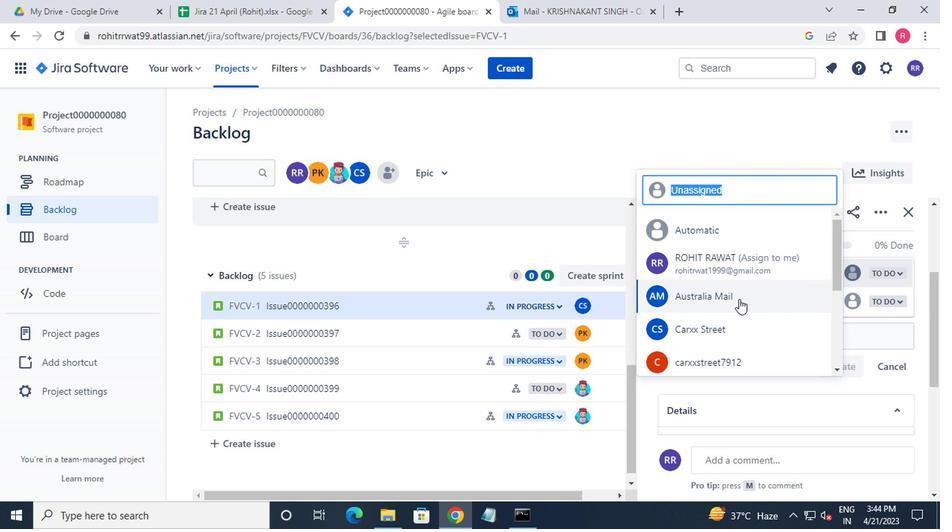 
Action: Mouse moved to (735, 302)
Screenshot: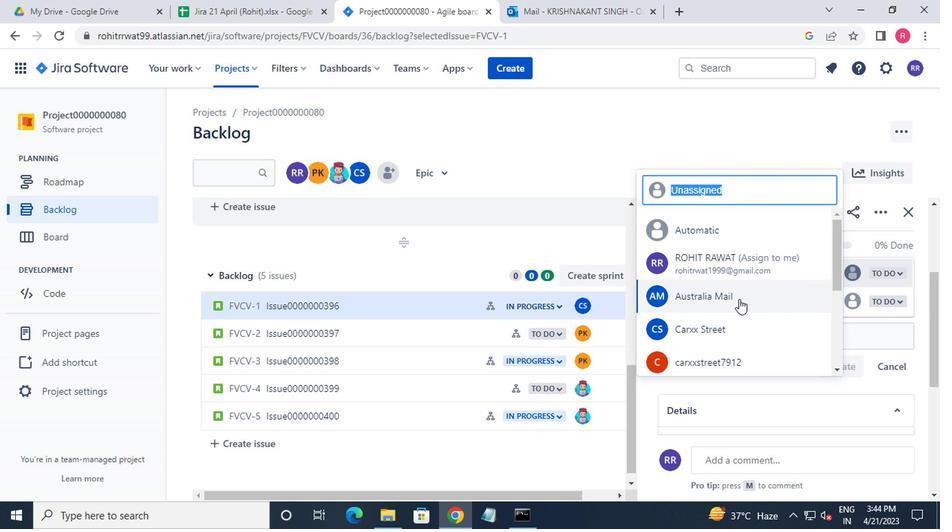 
Action: Mouse scrolled (735, 301) with delta (0, 0)
Screenshot: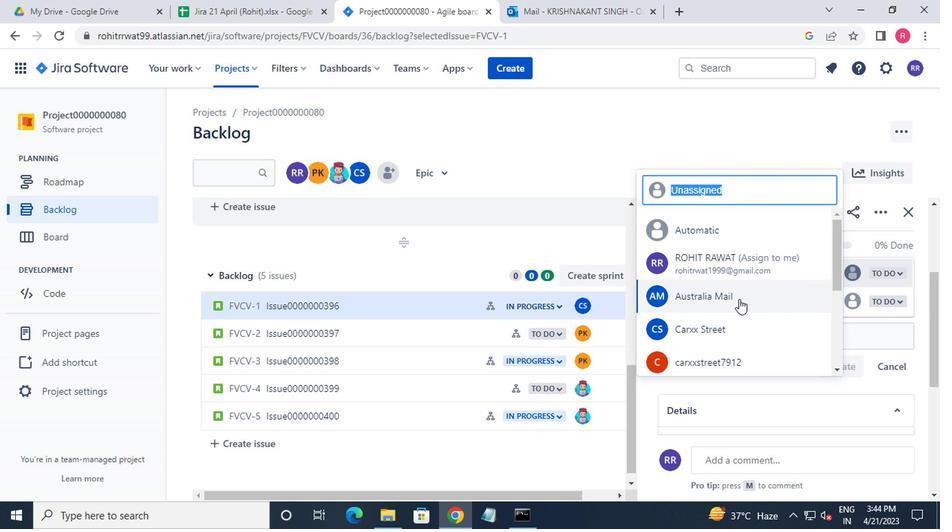 
Action: Mouse moved to (735, 303)
Screenshot: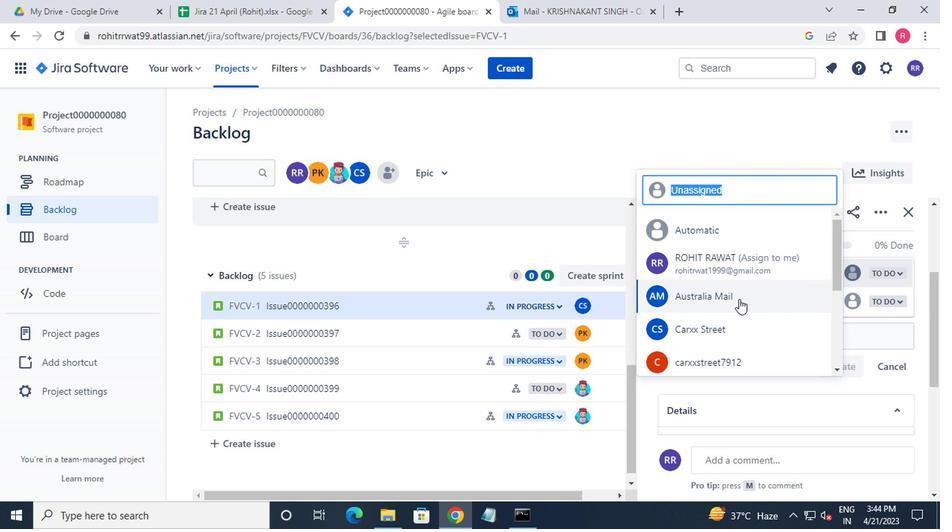 
Action: Mouse scrolled (735, 303) with delta (0, 0)
Screenshot: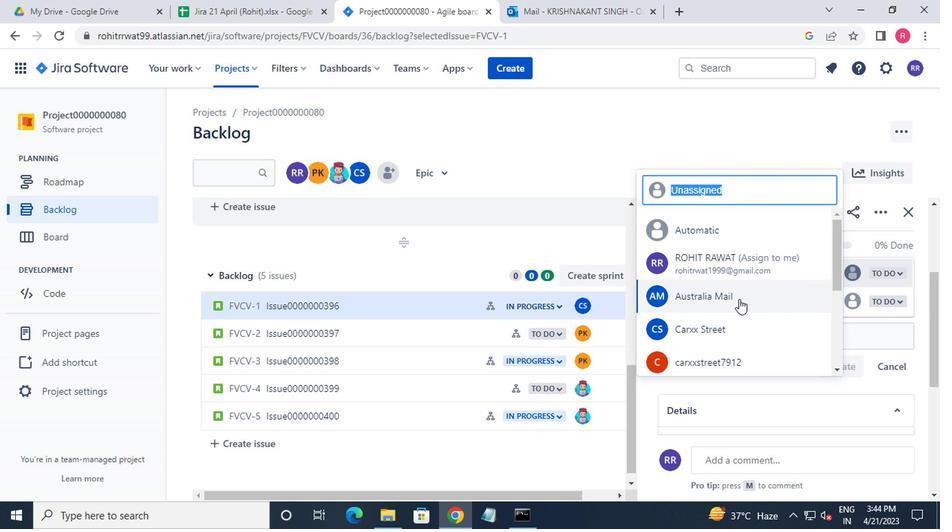 
Action: Mouse moved to (735, 305)
Screenshot: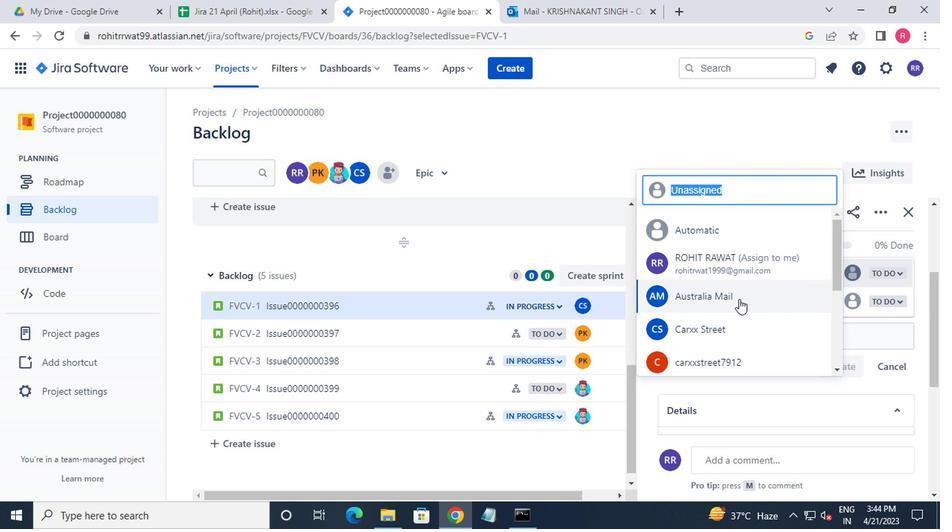 
Action: Mouse scrolled (735, 304) with delta (0, 0)
Screenshot: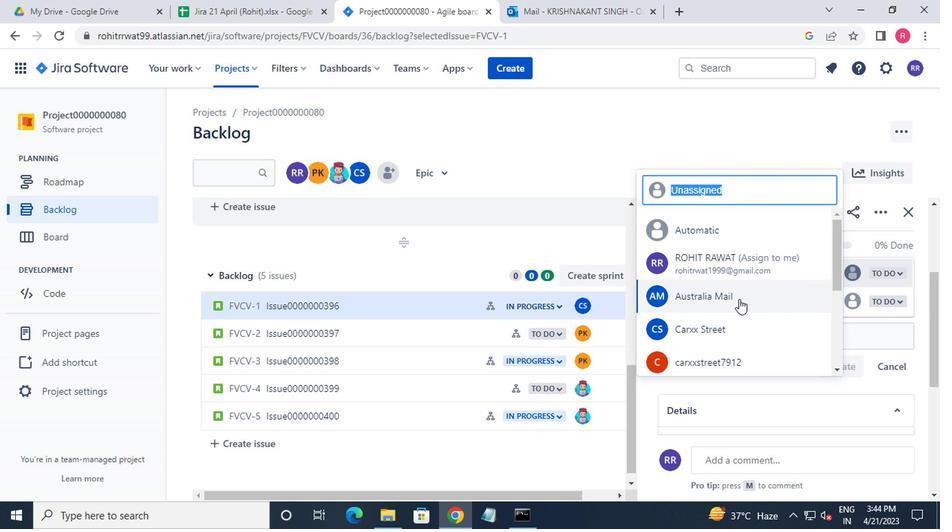 
Action: Mouse moved to (706, 262)
Screenshot: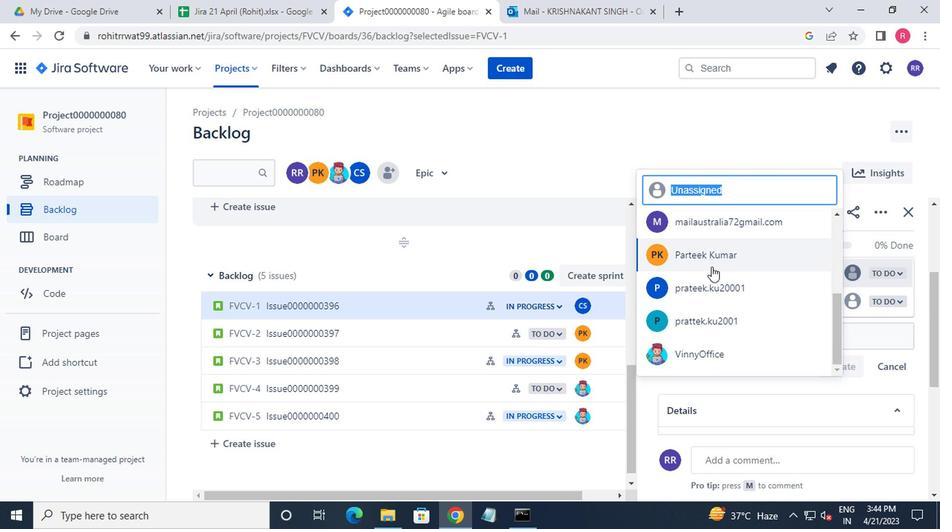 
Action: Mouse pressed left at (706, 262)
Screenshot: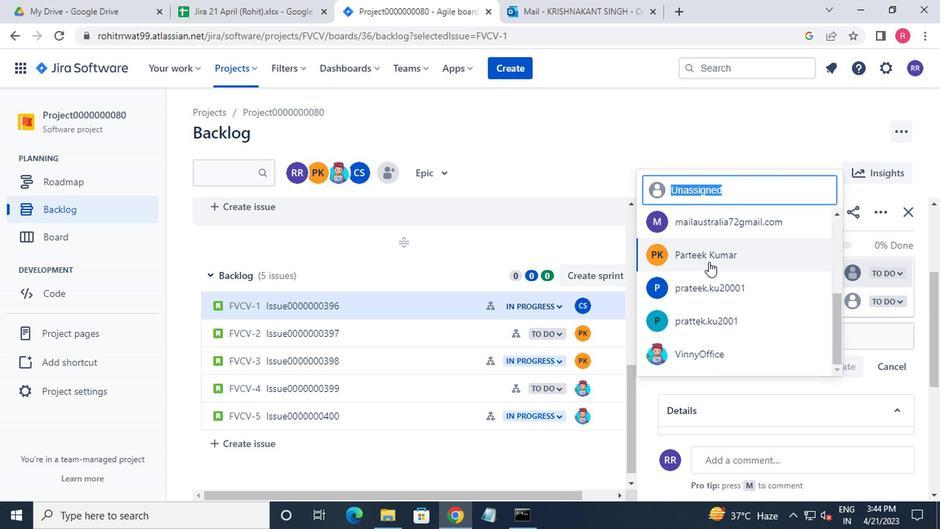 
Action: Mouse moved to (706, 262)
Screenshot: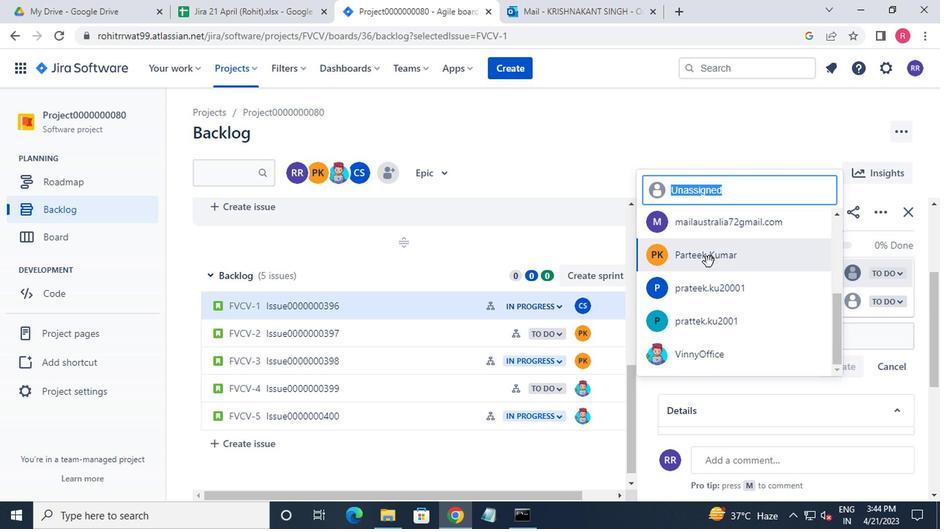 
